 Task: Find connections with filter location Bāh with filter topic #Corporationwith filter profile language Spanish with filter current company Aadhar Housing Finance Ltd. with filter school Presidency University with filter industry Agriculture, Construction, Mining Machinery Manufacturing with filter service category Loans with filter keywords title Customer Support
Action: Mouse moved to (585, 76)
Screenshot: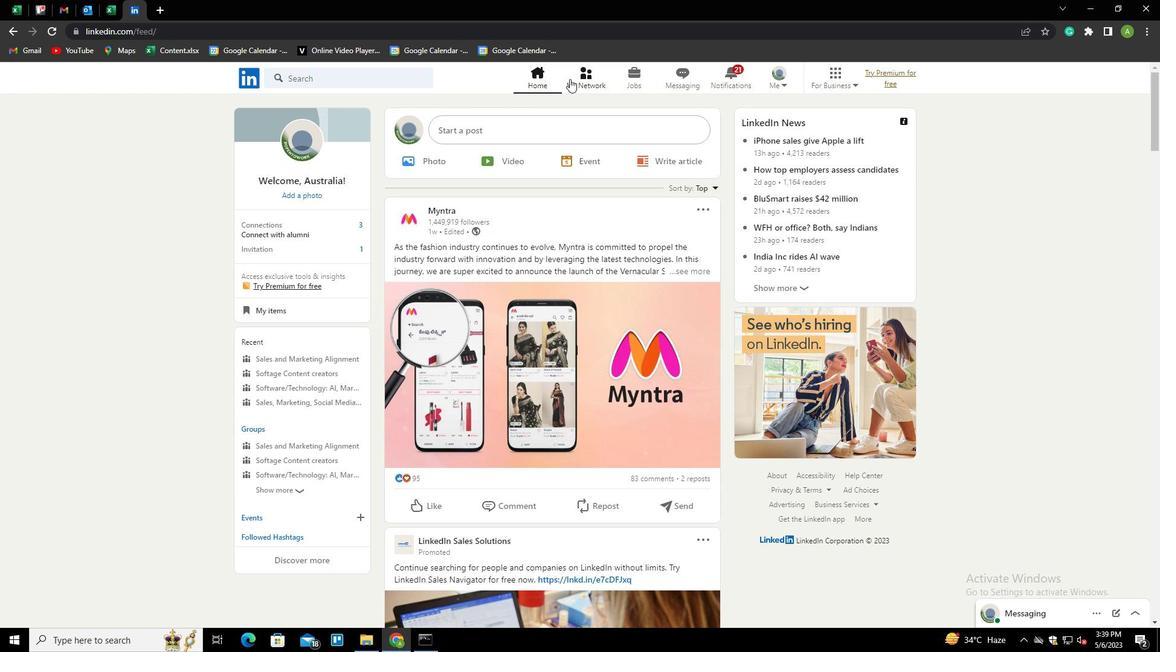 
Action: Mouse pressed left at (585, 76)
Screenshot: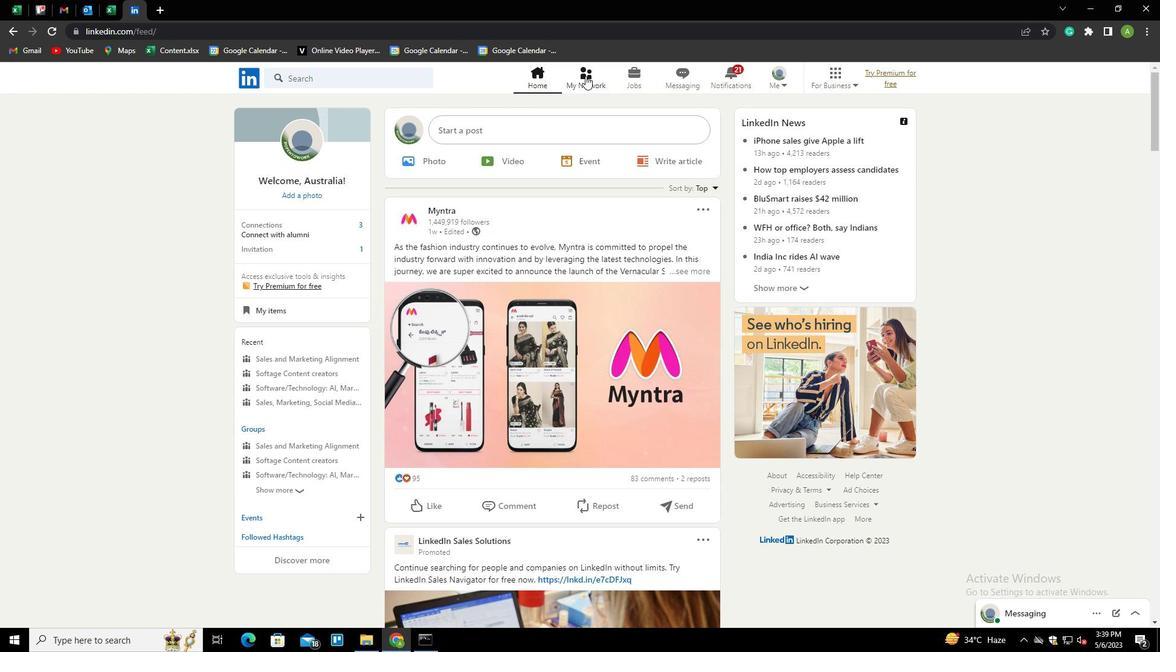
Action: Mouse moved to (299, 140)
Screenshot: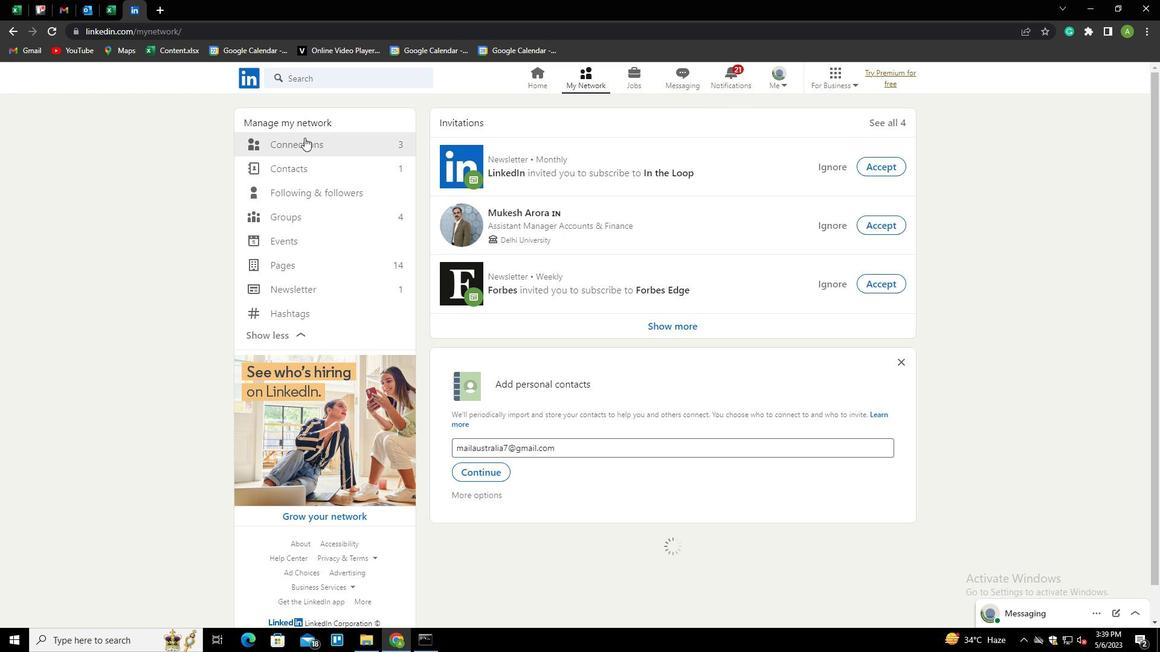
Action: Mouse pressed left at (299, 140)
Screenshot: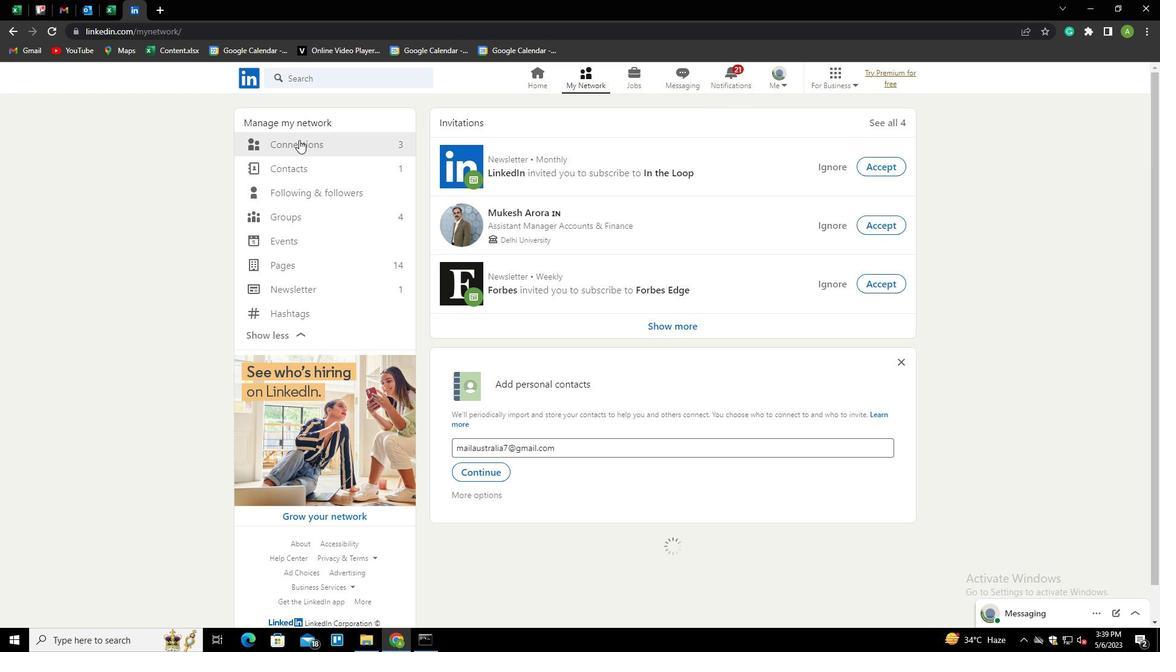 
Action: Mouse moved to (662, 143)
Screenshot: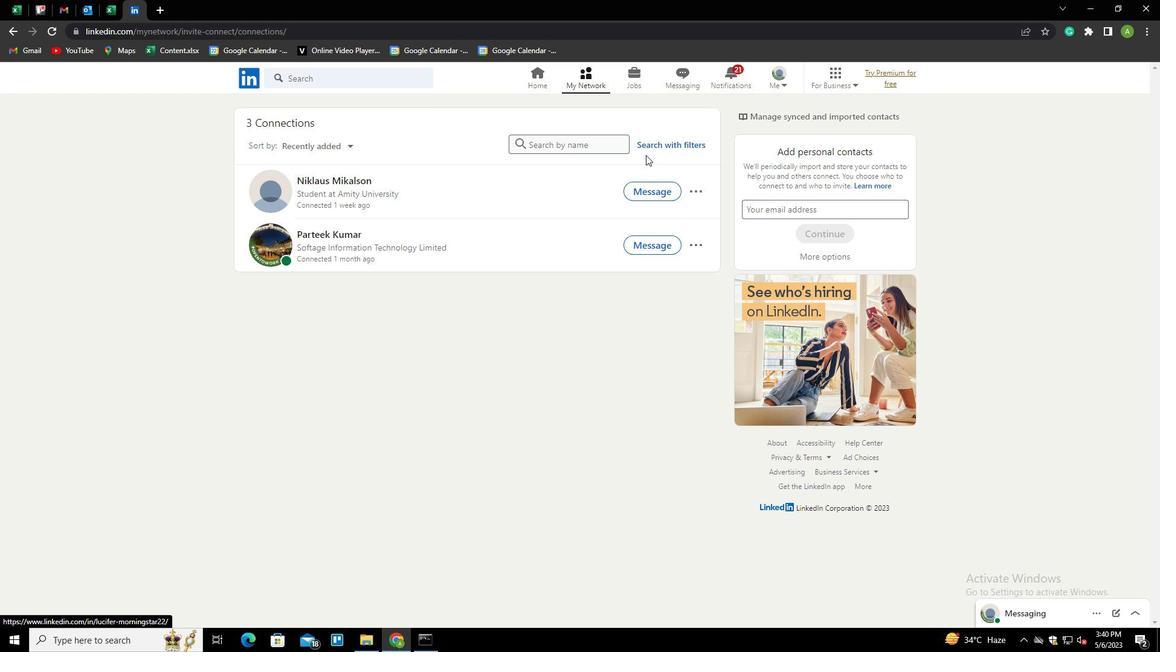 
Action: Mouse pressed left at (662, 143)
Screenshot: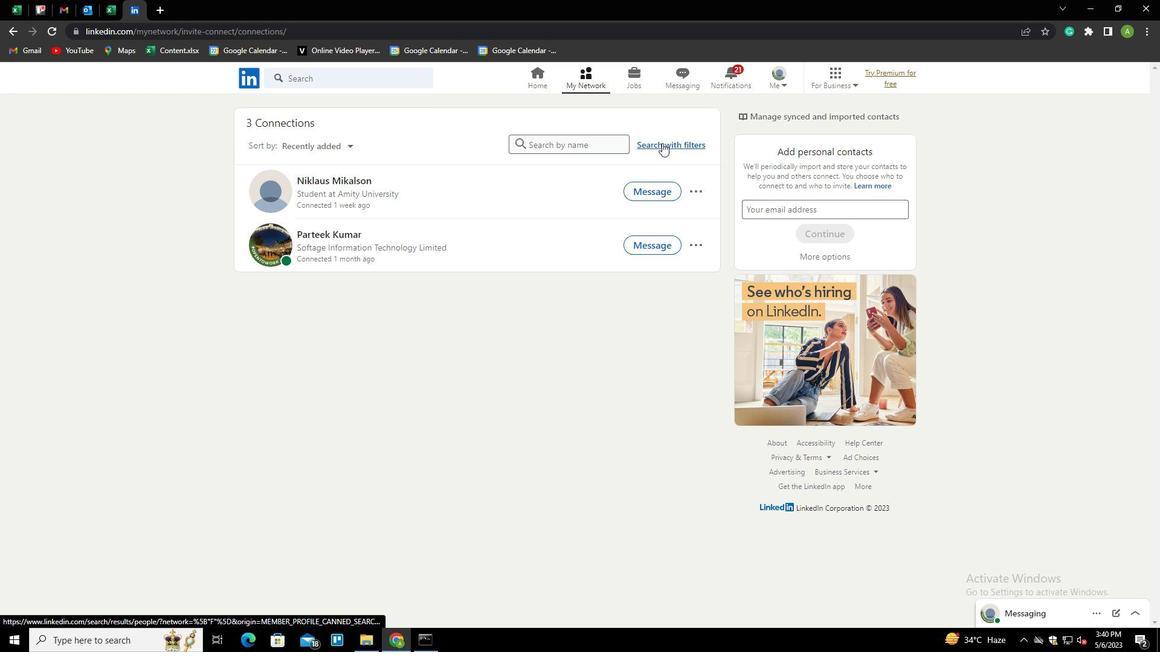 
Action: Mouse moved to (624, 114)
Screenshot: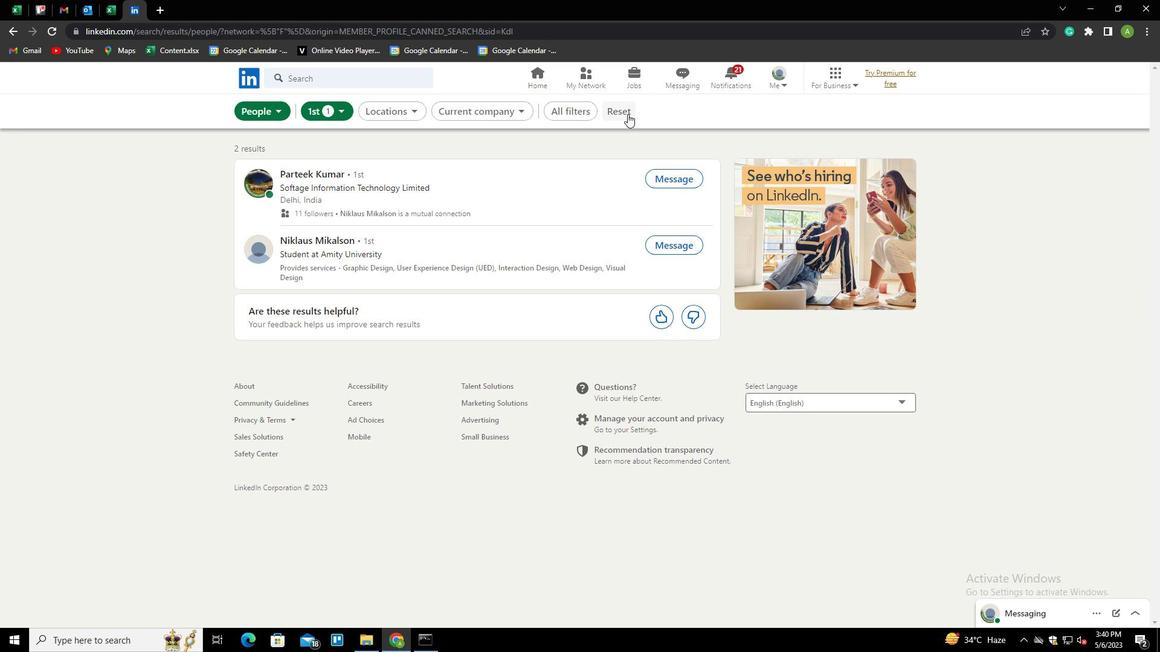
Action: Mouse pressed left at (624, 114)
Screenshot: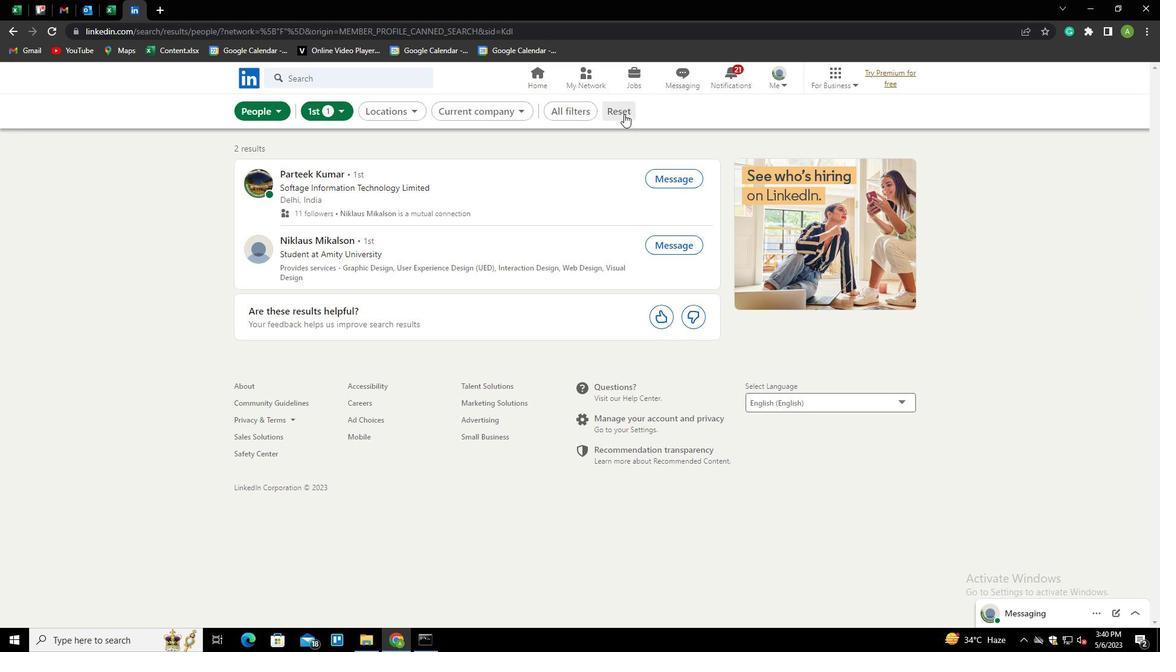 
Action: Mouse moved to (608, 109)
Screenshot: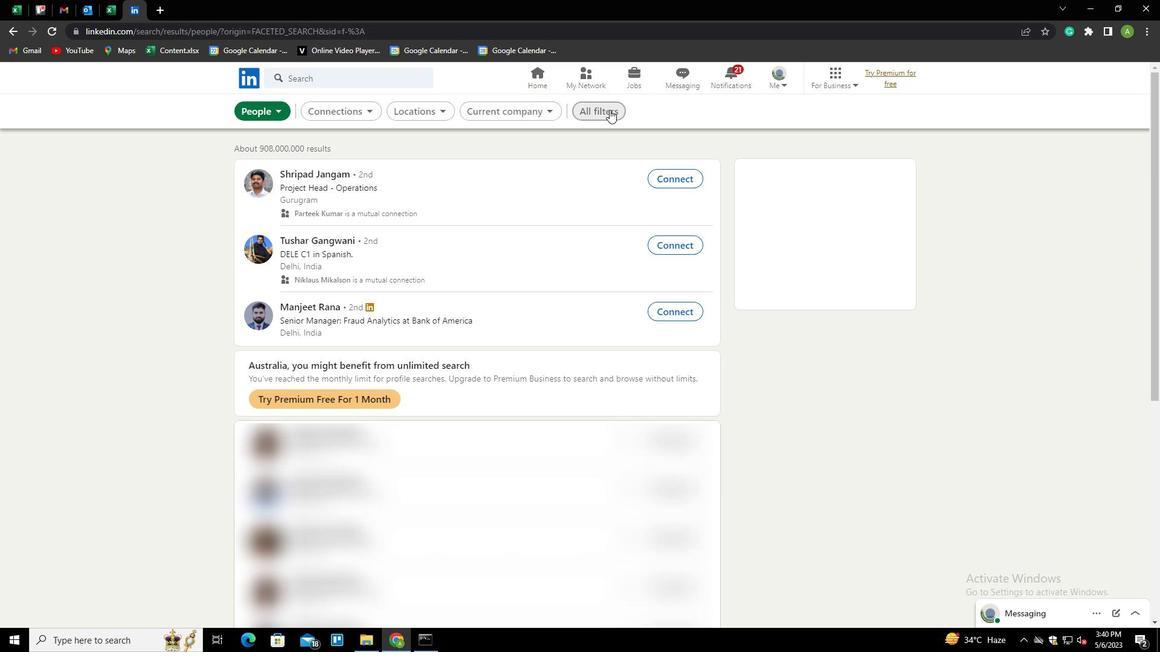 
Action: Mouse pressed left at (608, 109)
Screenshot: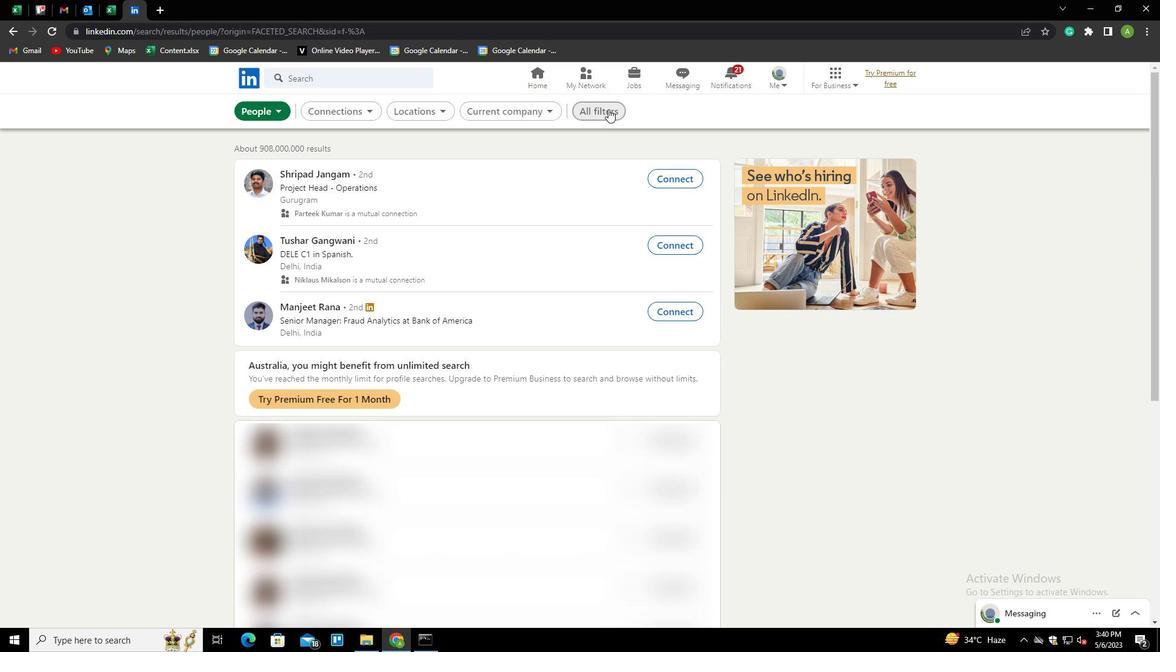 
Action: Mouse moved to (1122, 304)
Screenshot: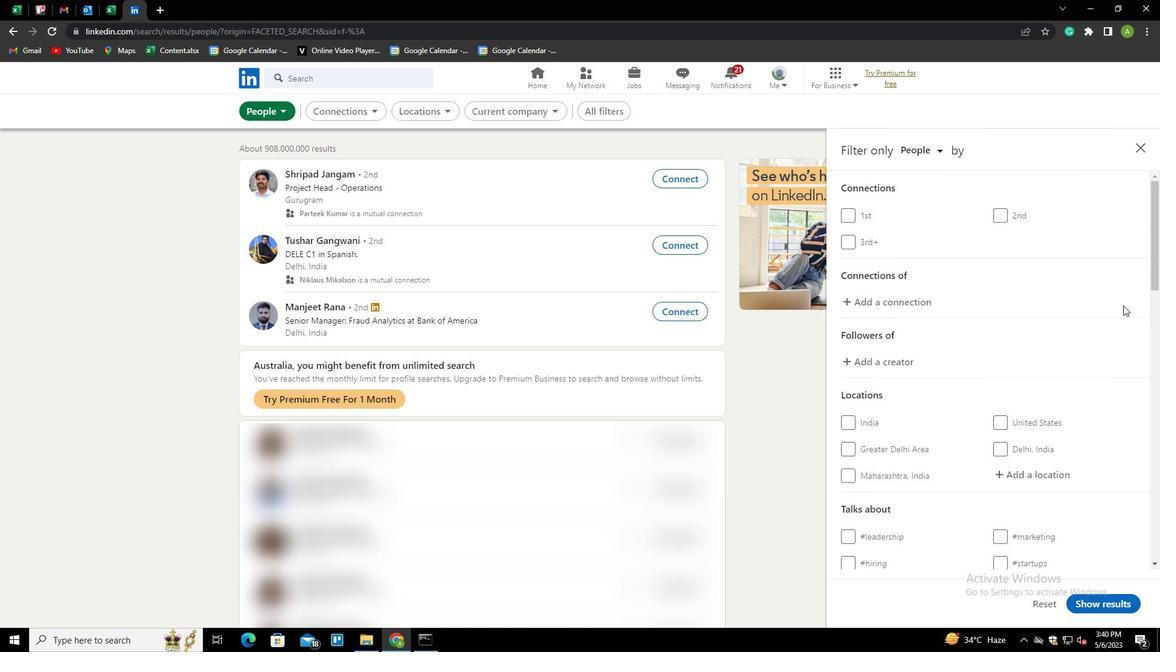 
Action: Mouse scrolled (1122, 304) with delta (0, 0)
Screenshot: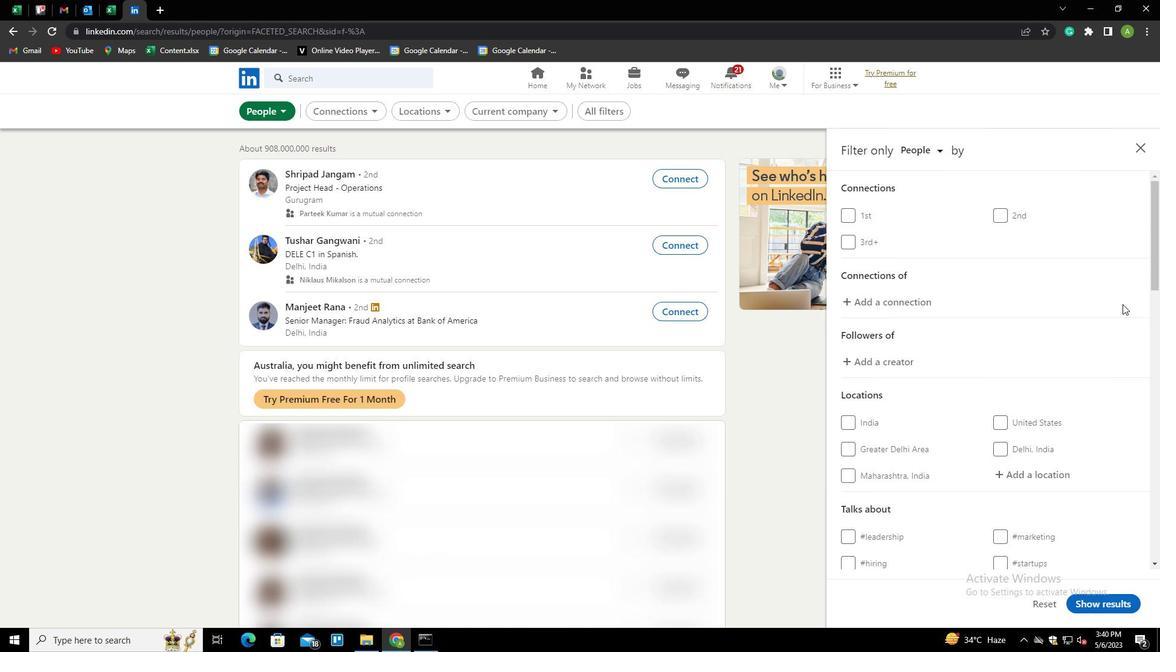 
Action: Mouse scrolled (1122, 304) with delta (0, 0)
Screenshot: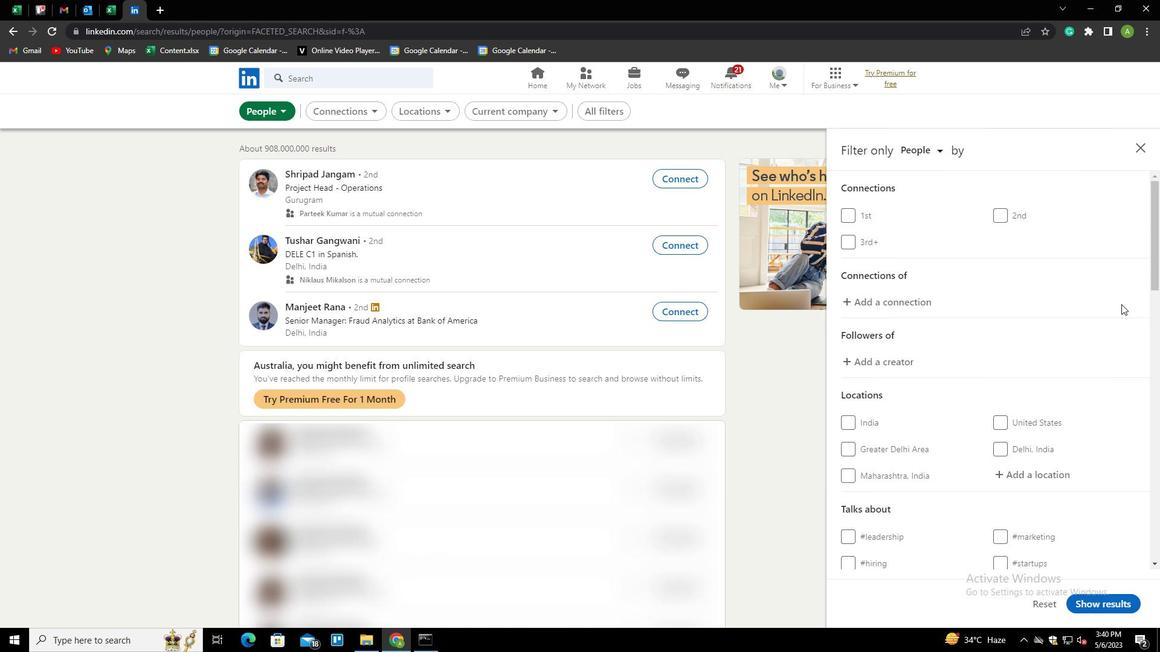 
Action: Mouse moved to (1121, 304)
Screenshot: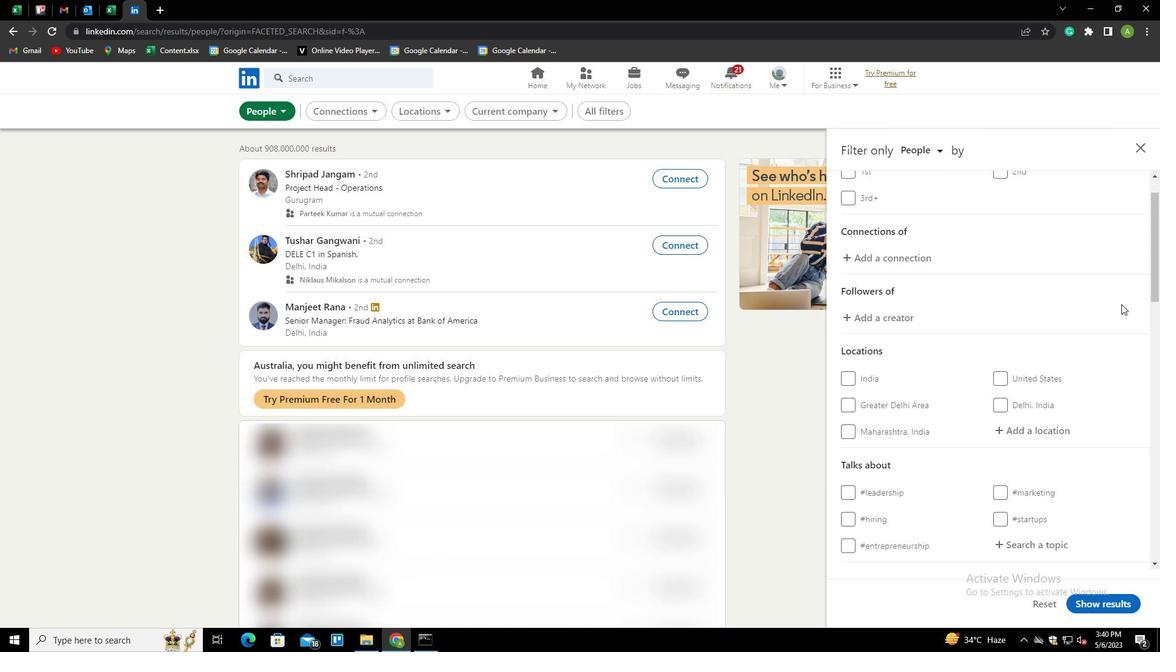 
Action: Mouse scrolled (1121, 304) with delta (0, 0)
Screenshot: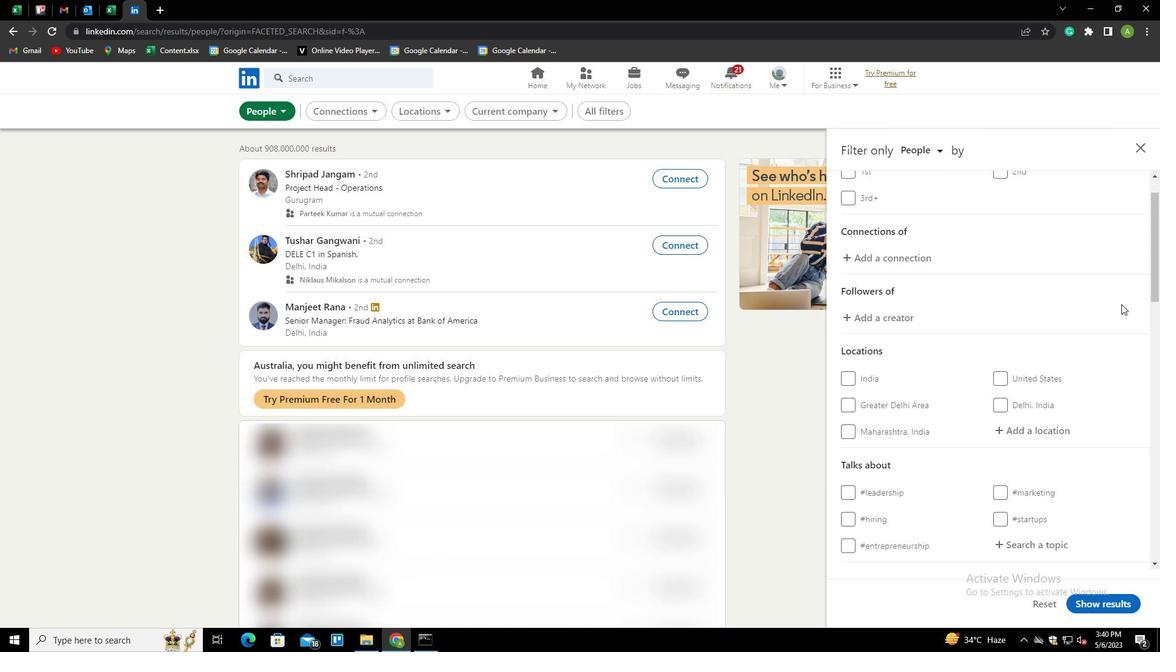 
Action: Mouse moved to (1012, 293)
Screenshot: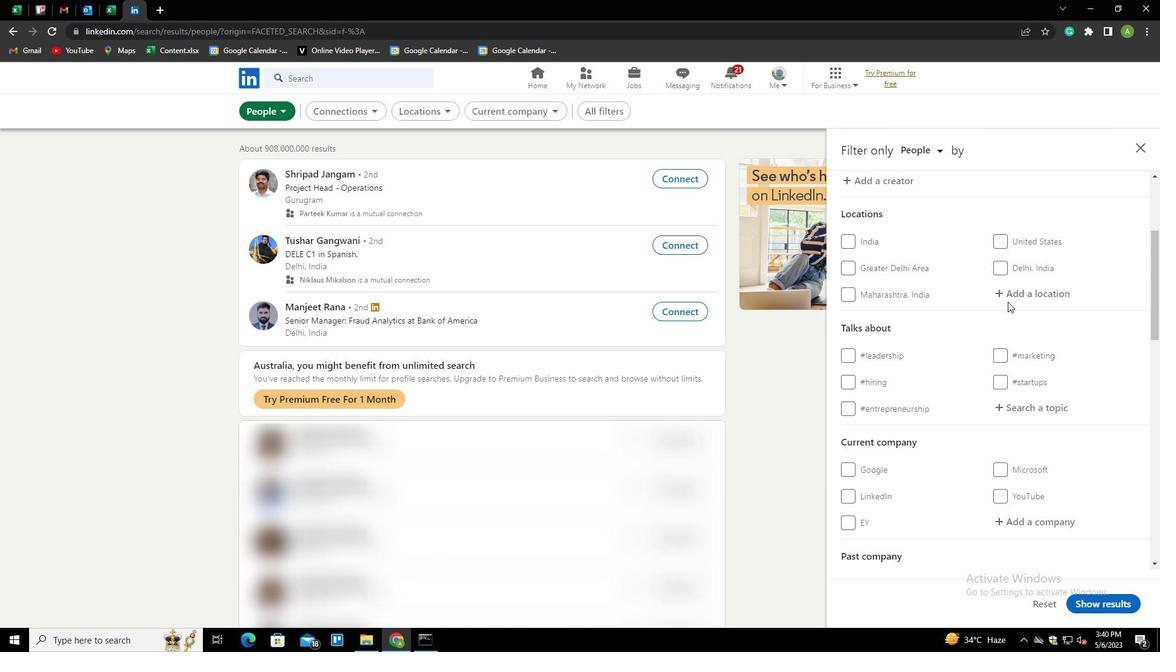 
Action: Mouse pressed left at (1012, 293)
Screenshot: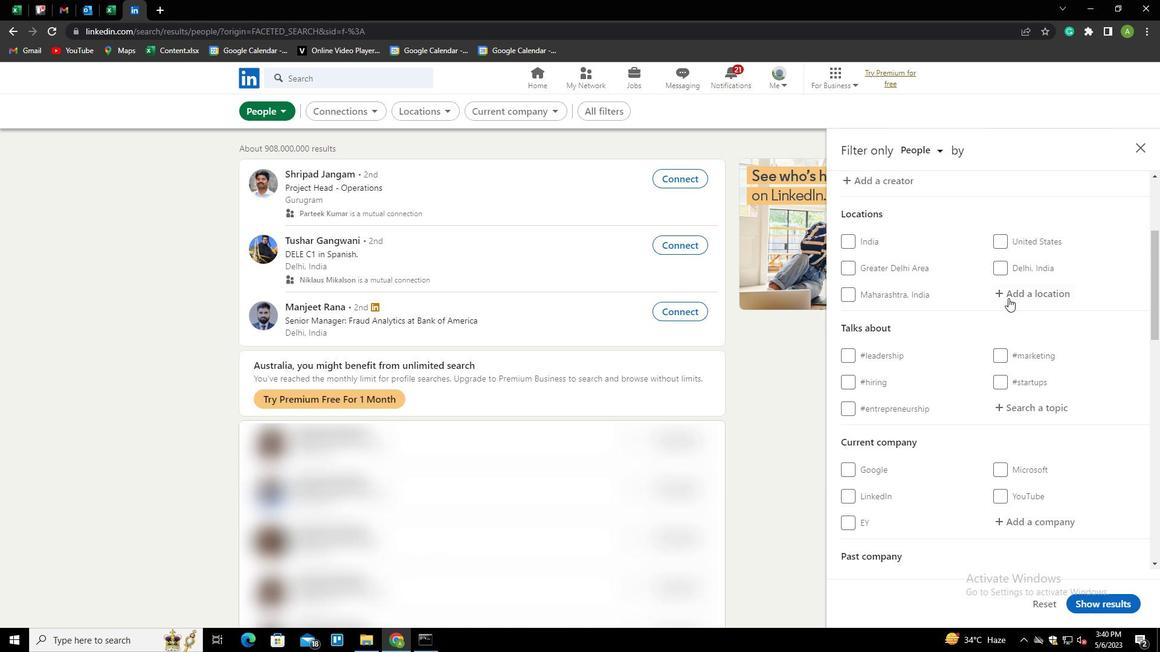 
Action: Key pressed <Key.shift>BAH<Key.down>
Screenshot: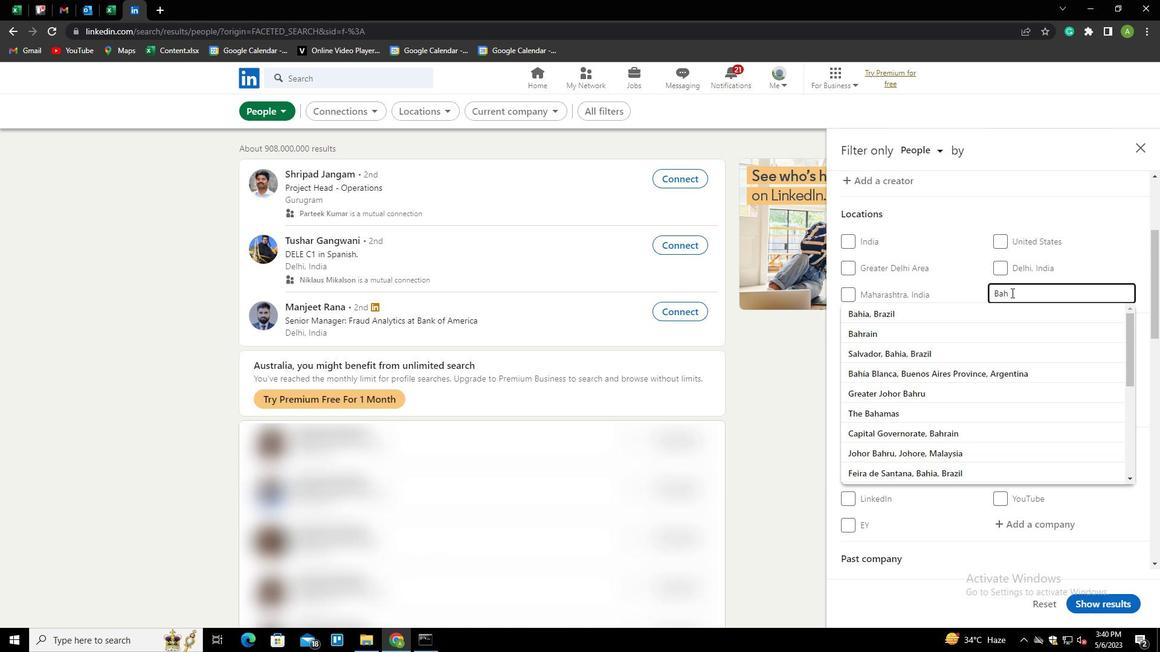 
Action: Mouse moved to (1096, 274)
Screenshot: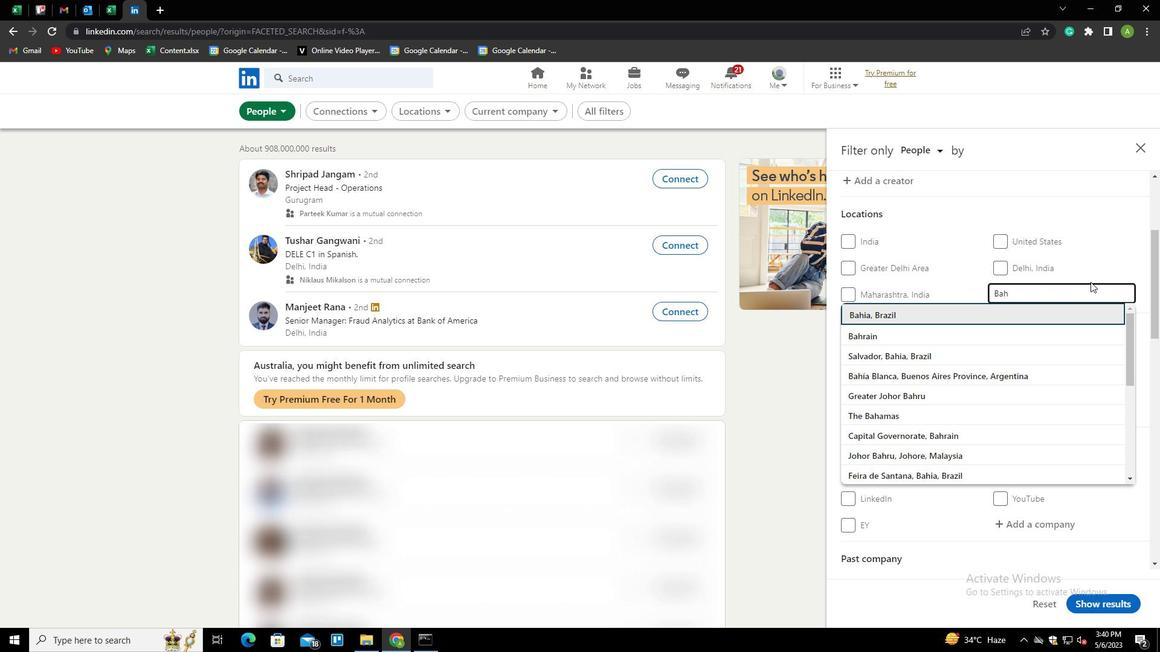
Action: Mouse pressed left at (1096, 274)
Screenshot: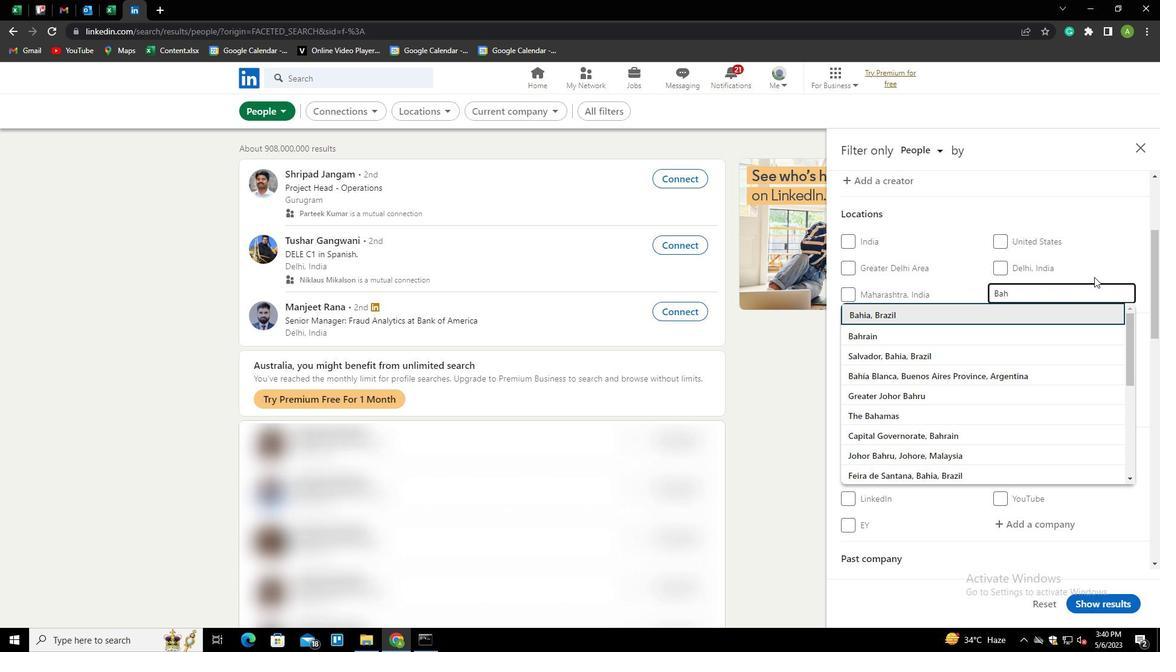 
Action: Mouse moved to (1088, 284)
Screenshot: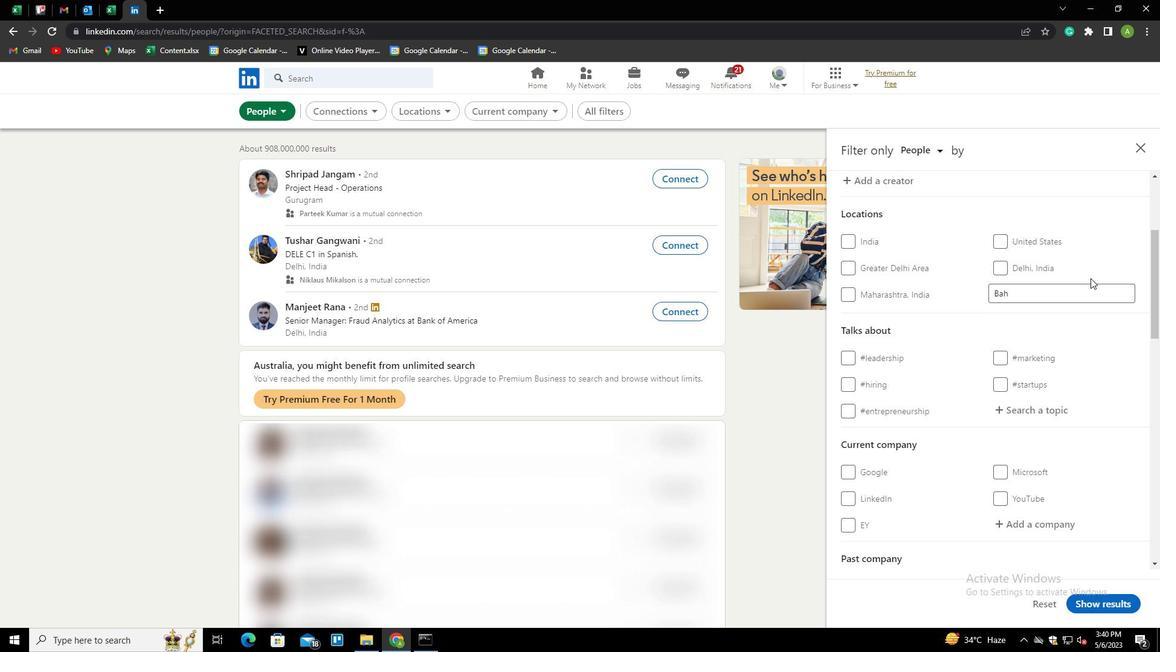 
Action: Mouse scrolled (1088, 283) with delta (0, 0)
Screenshot: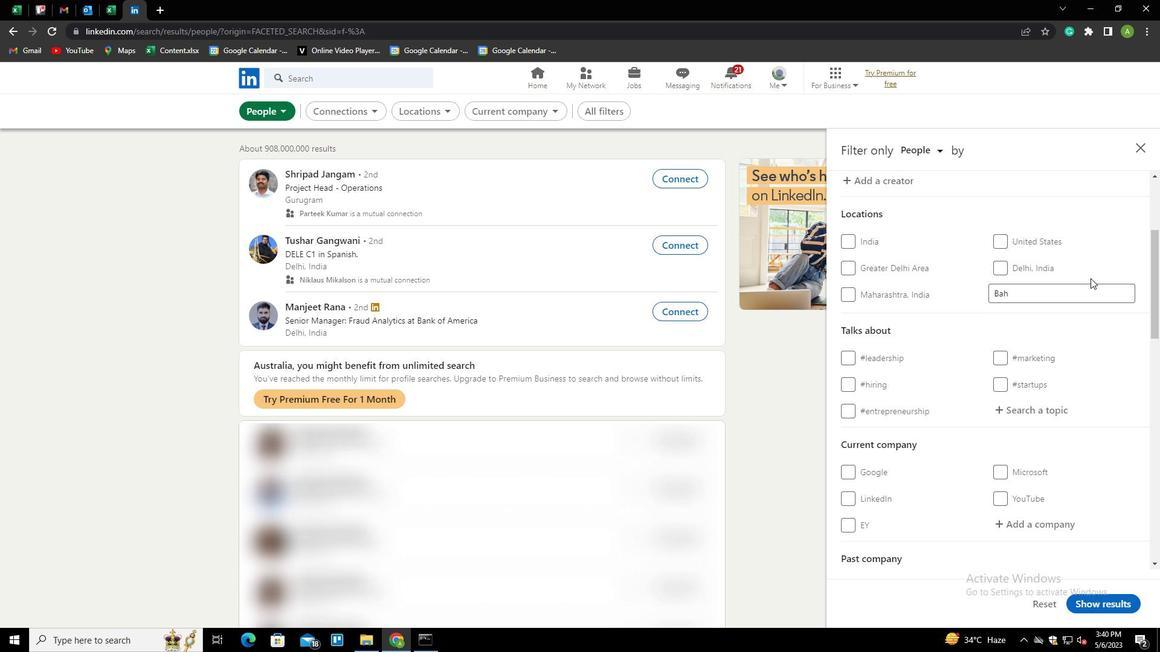 
Action: Mouse moved to (1041, 352)
Screenshot: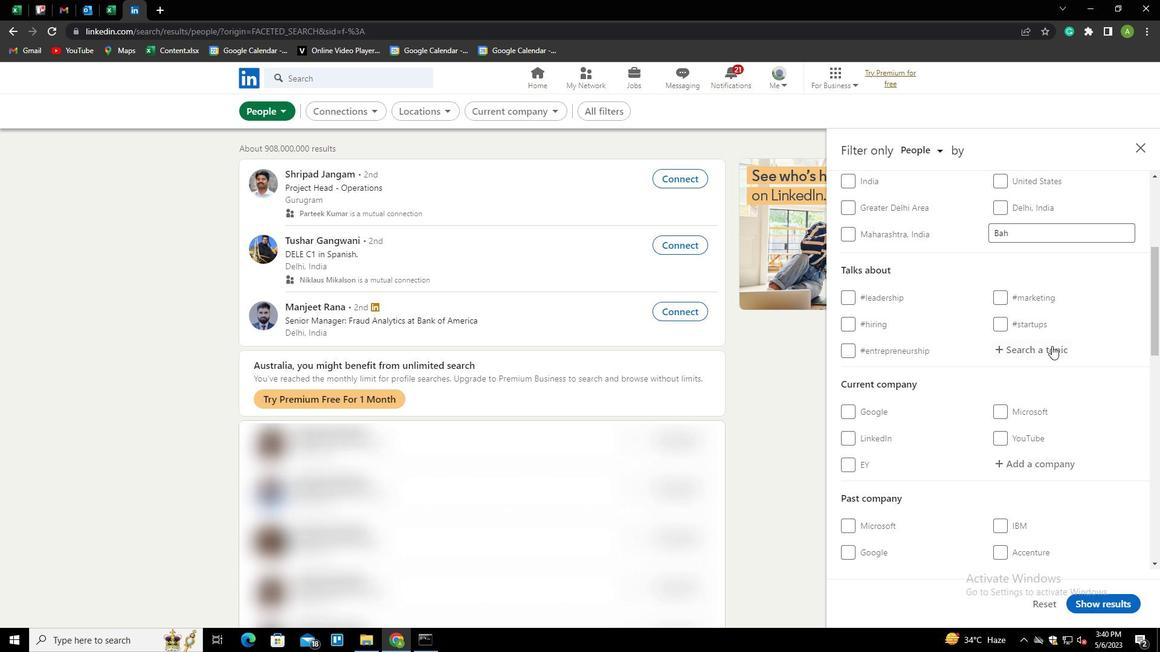 
Action: Mouse pressed left at (1041, 352)
Screenshot: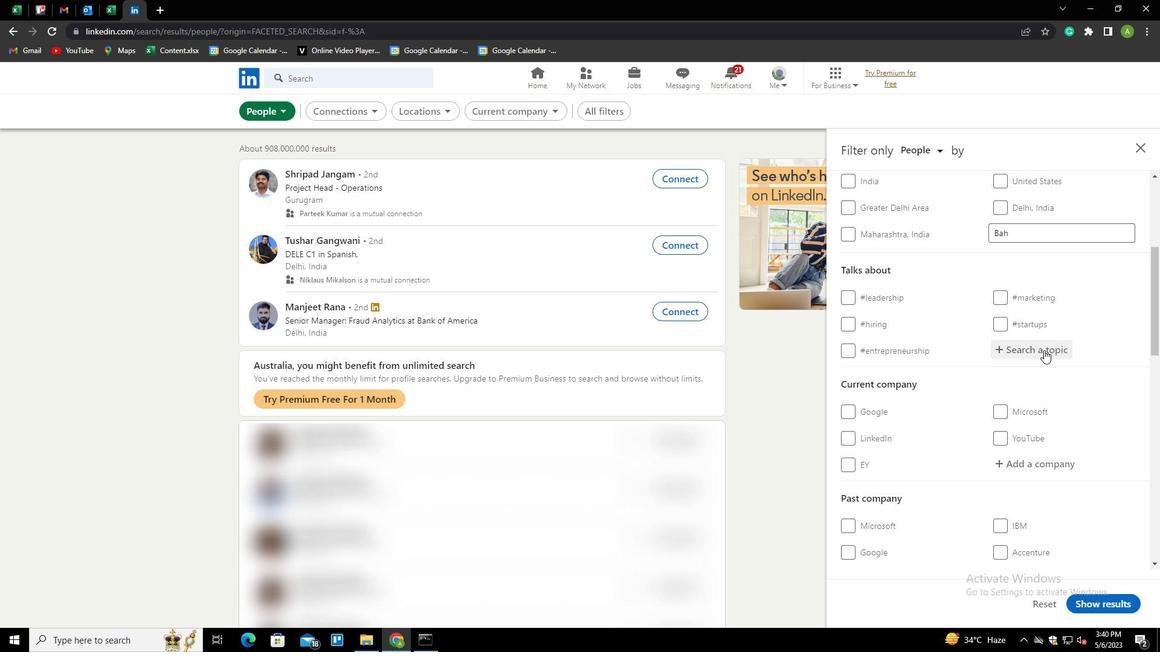 
Action: Mouse moved to (1040, 353)
Screenshot: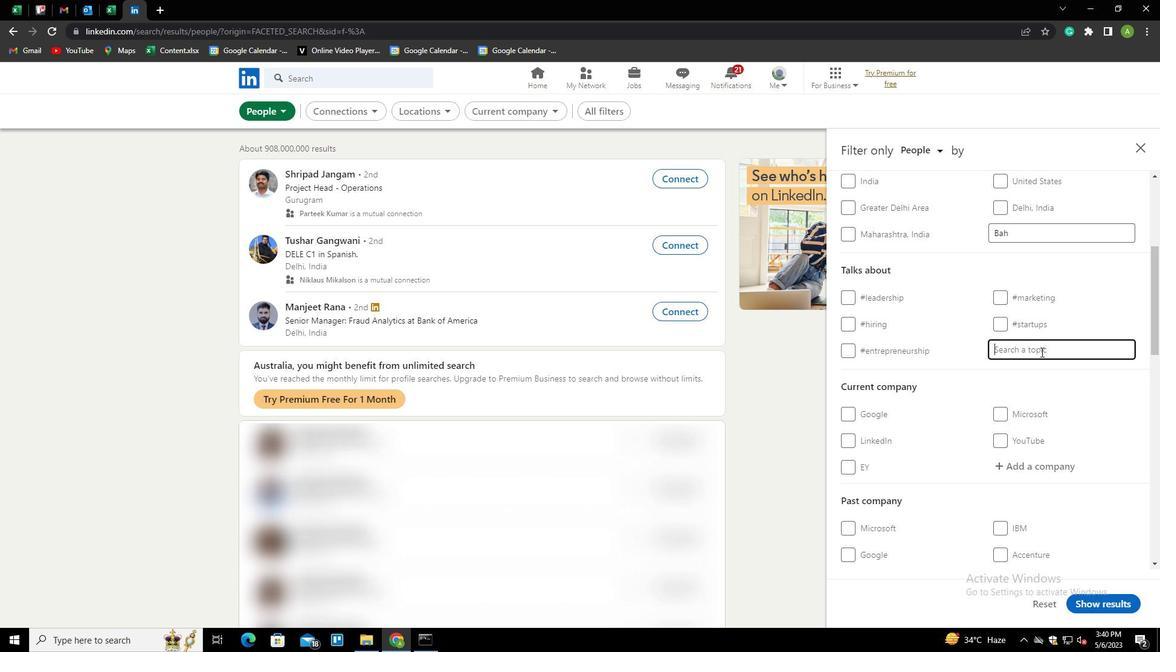 
Action: Key pressed CORPORATION<Key.down><Key.down><Key.enter>
Screenshot: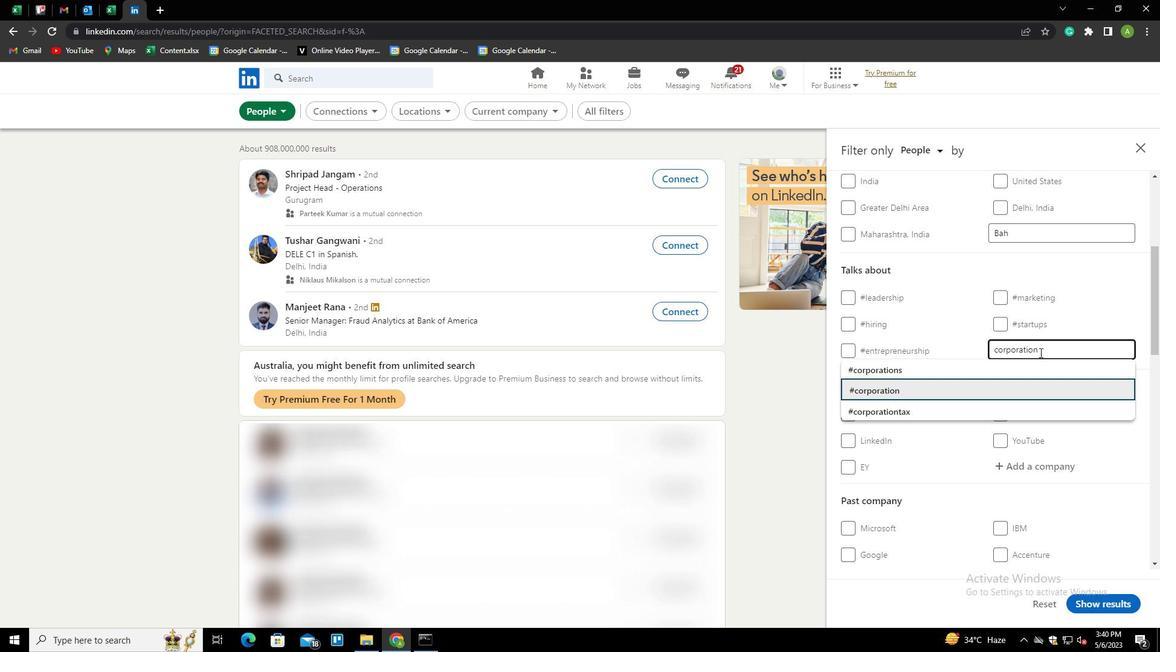 
Action: Mouse scrolled (1040, 352) with delta (0, 0)
Screenshot: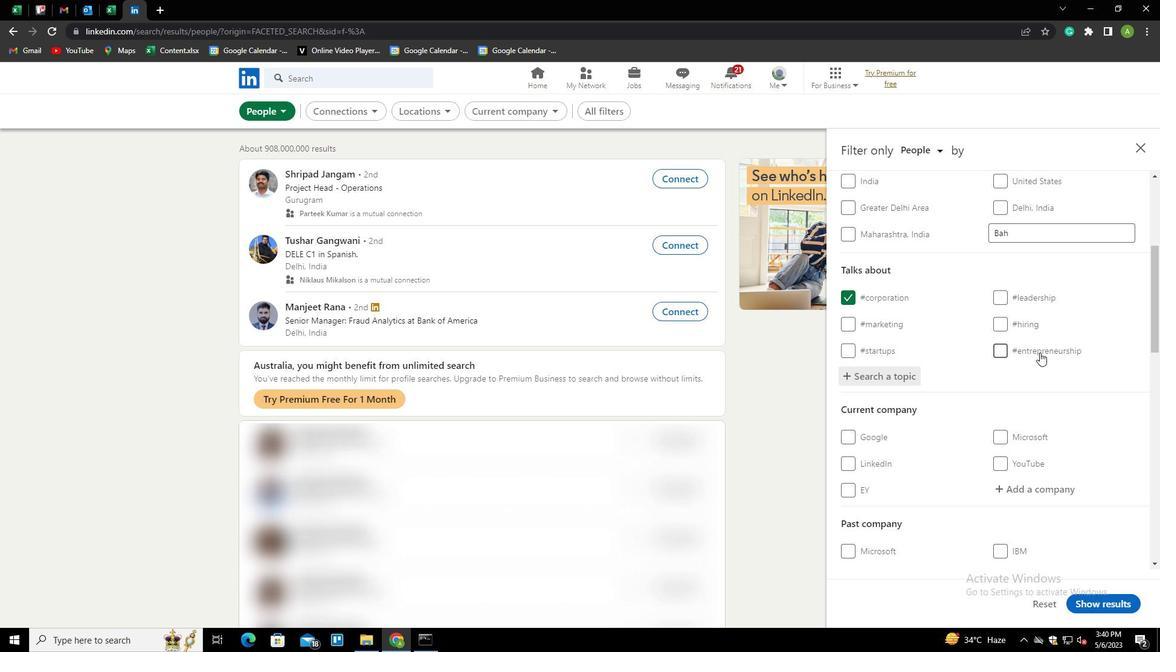 
Action: Mouse scrolled (1040, 352) with delta (0, 0)
Screenshot: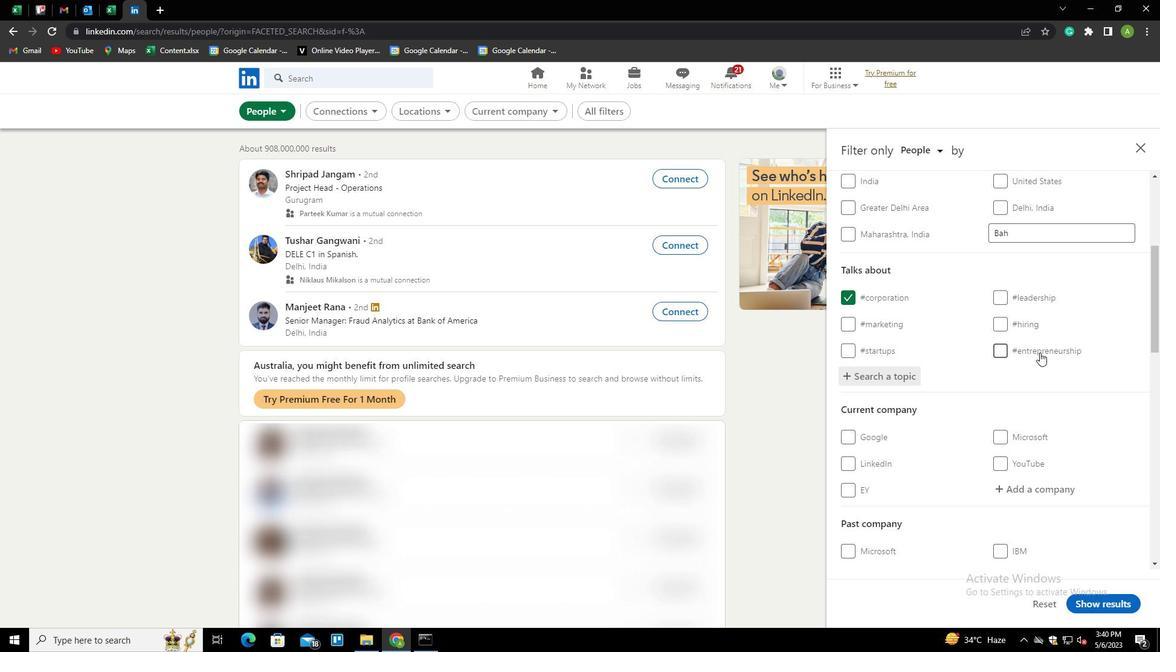 
Action: Mouse scrolled (1040, 352) with delta (0, 0)
Screenshot: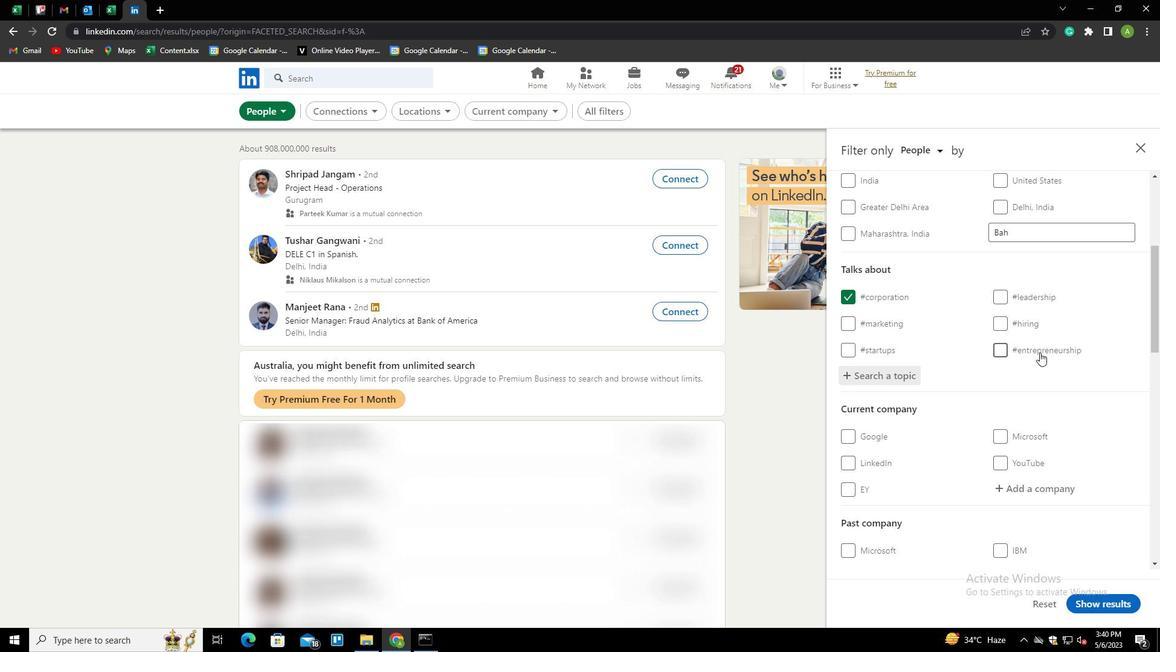 
Action: Mouse scrolled (1040, 352) with delta (0, 0)
Screenshot: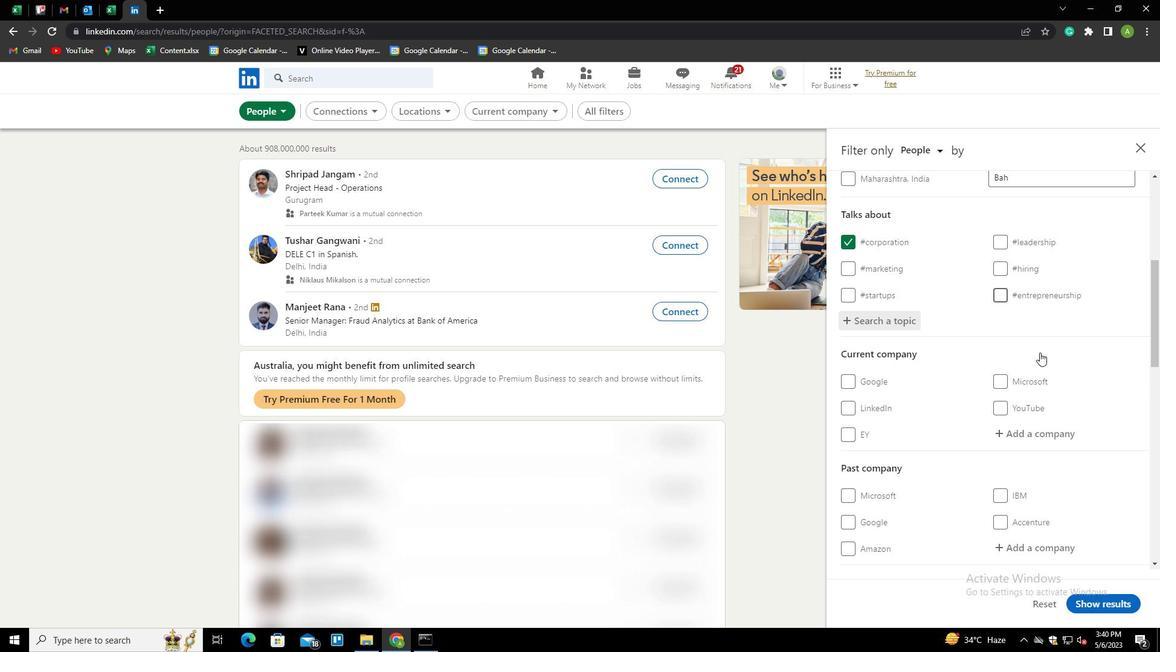 
Action: Mouse moved to (1040, 353)
Screenshot: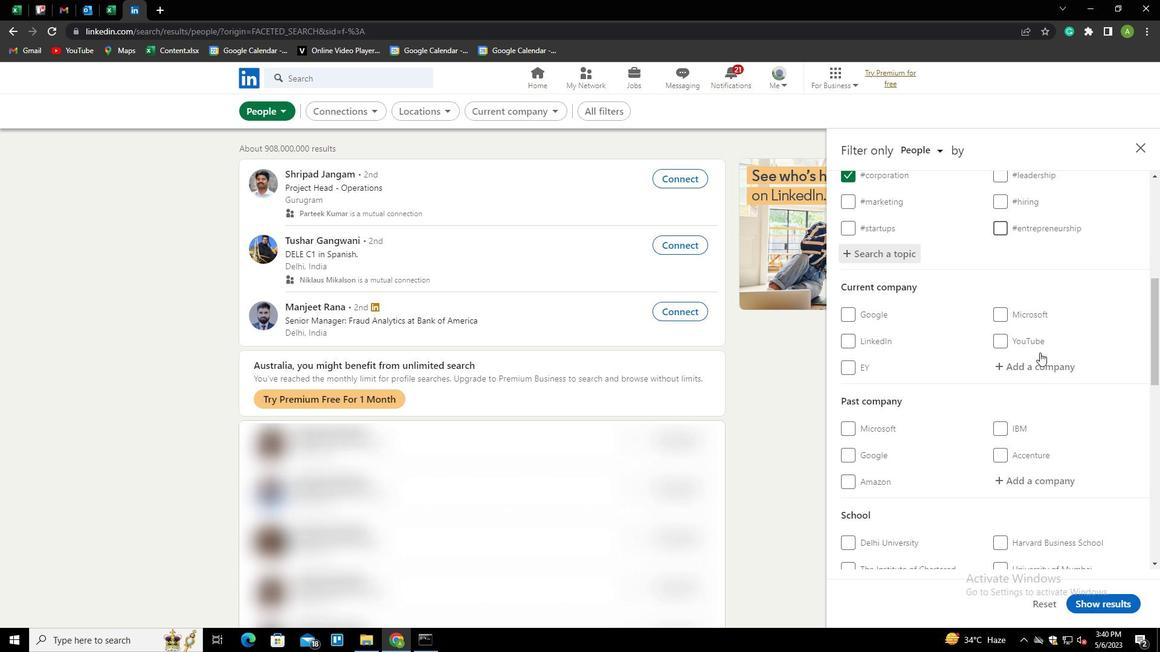
Action: Mouse scrolled (1040, 352) with delta (0, 0)
Screenshot: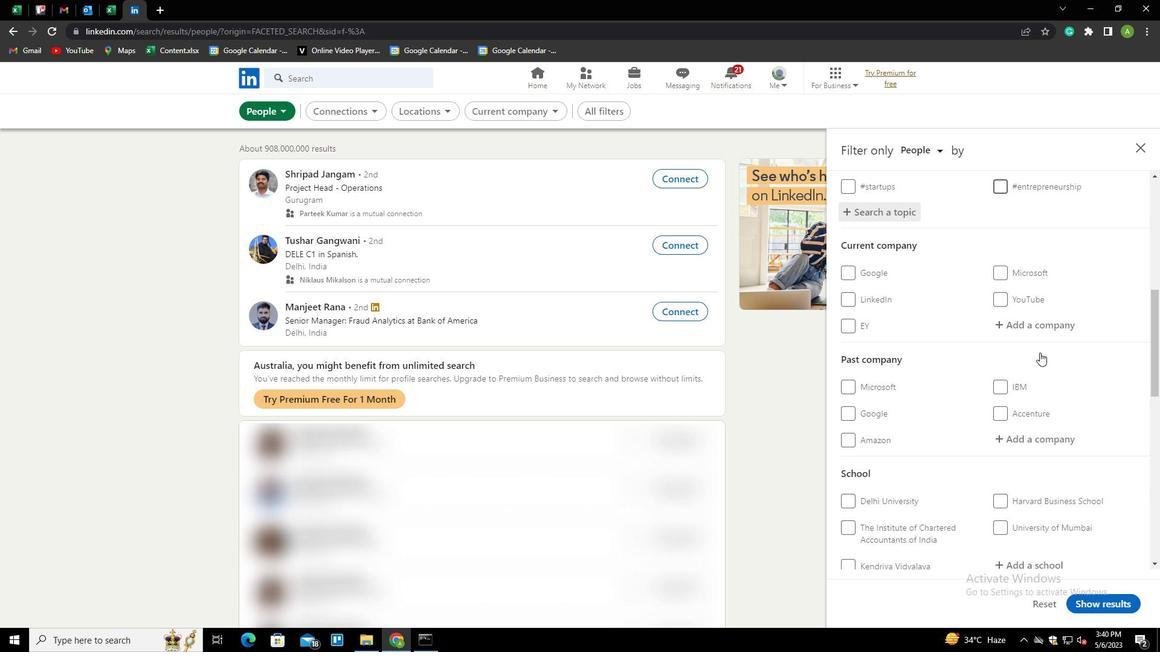 
Action: Mouse scrolled (1040, 352) with delta (0, 0)
Screenshot: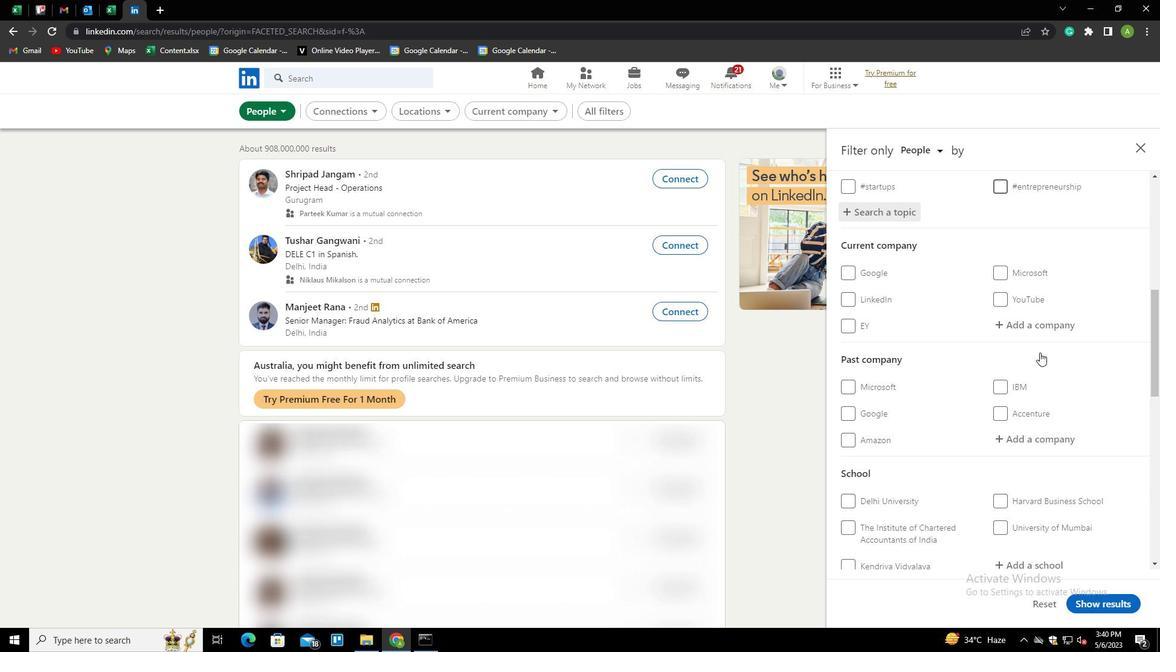
Action: Mouse scrolled (1040, 352) with delta (0, 0)
Screenshot: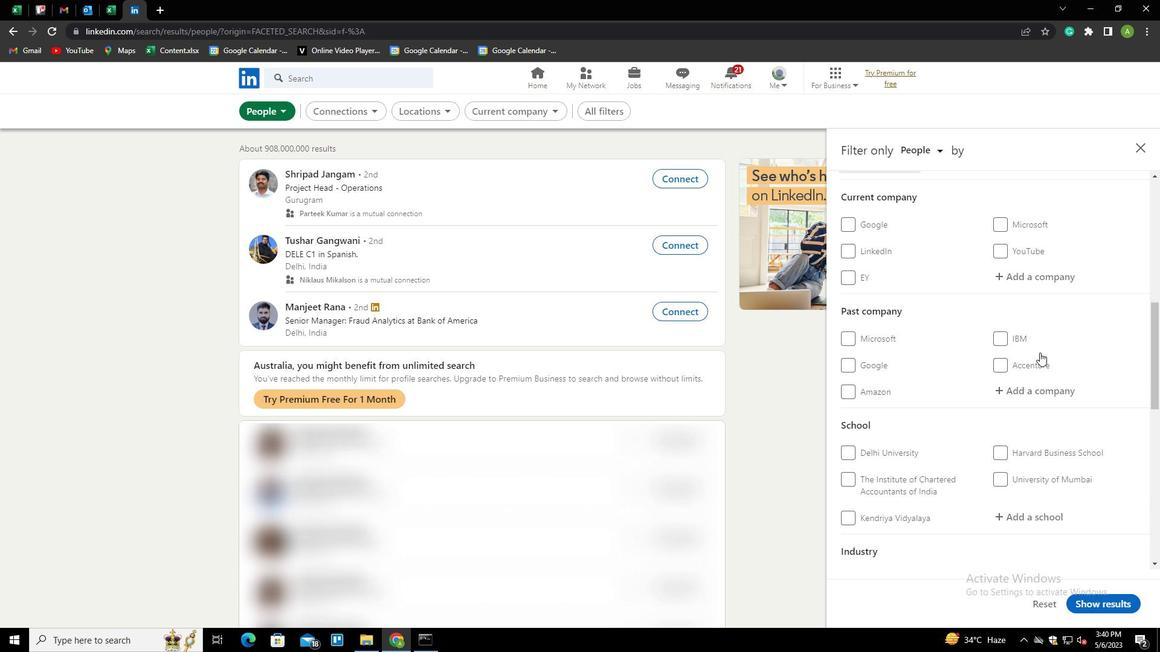 
Action: Mouse scrolled (1040, 352) with delta (0, 0)
Screenshot: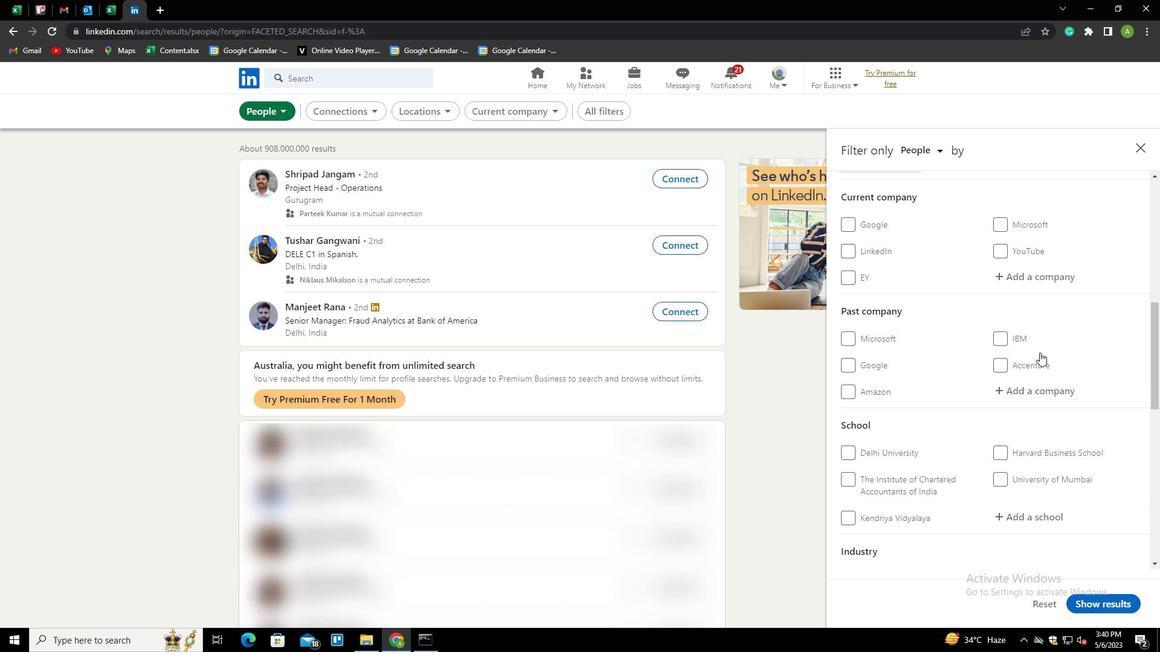 
Action: Mouse scrolled (1040, 352) with delta (0, 0)
Screenshot: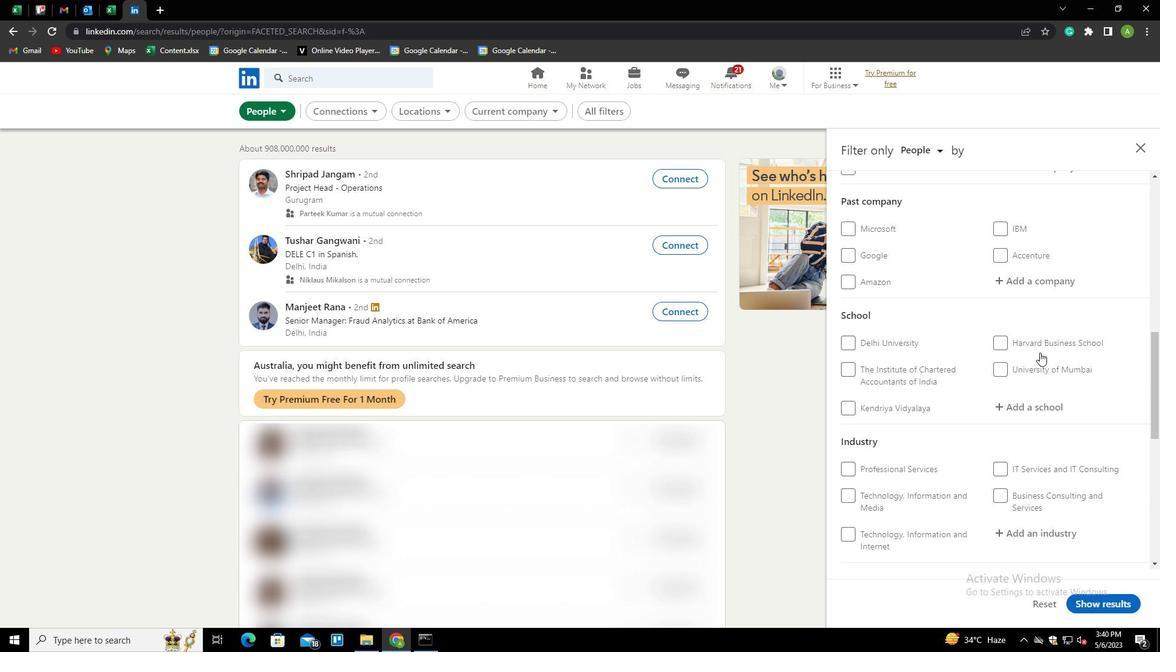 
Action: Mouse moved to (880, 416)
Screenshot: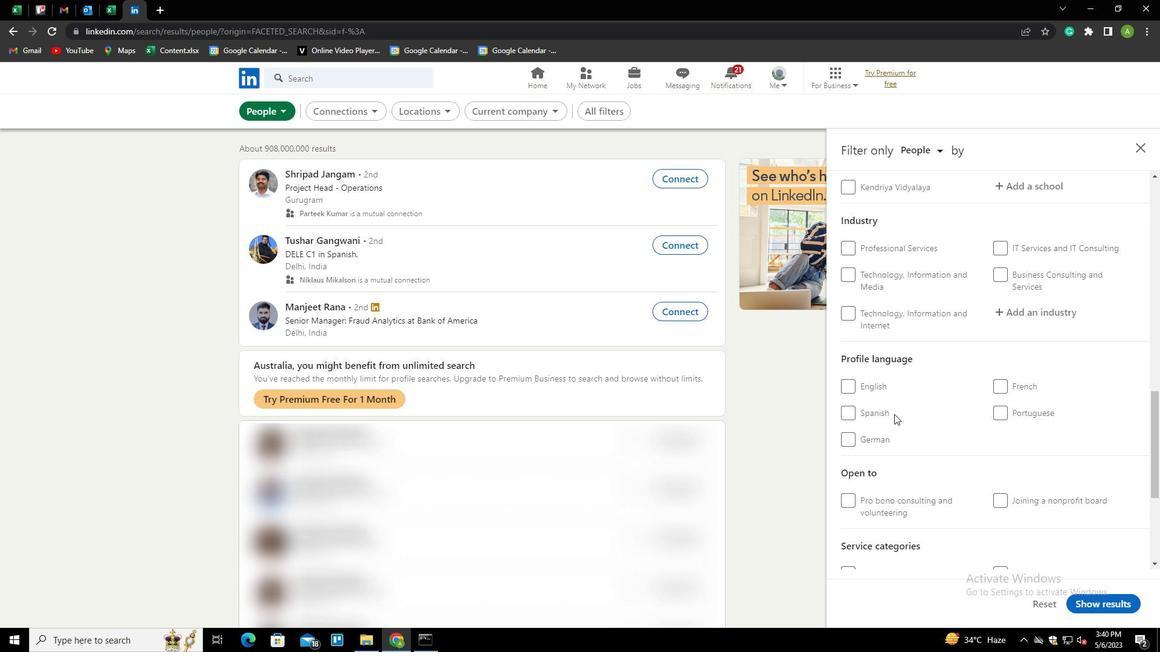 
Action: Mouse pressed left at (880, 416)
Screenshot: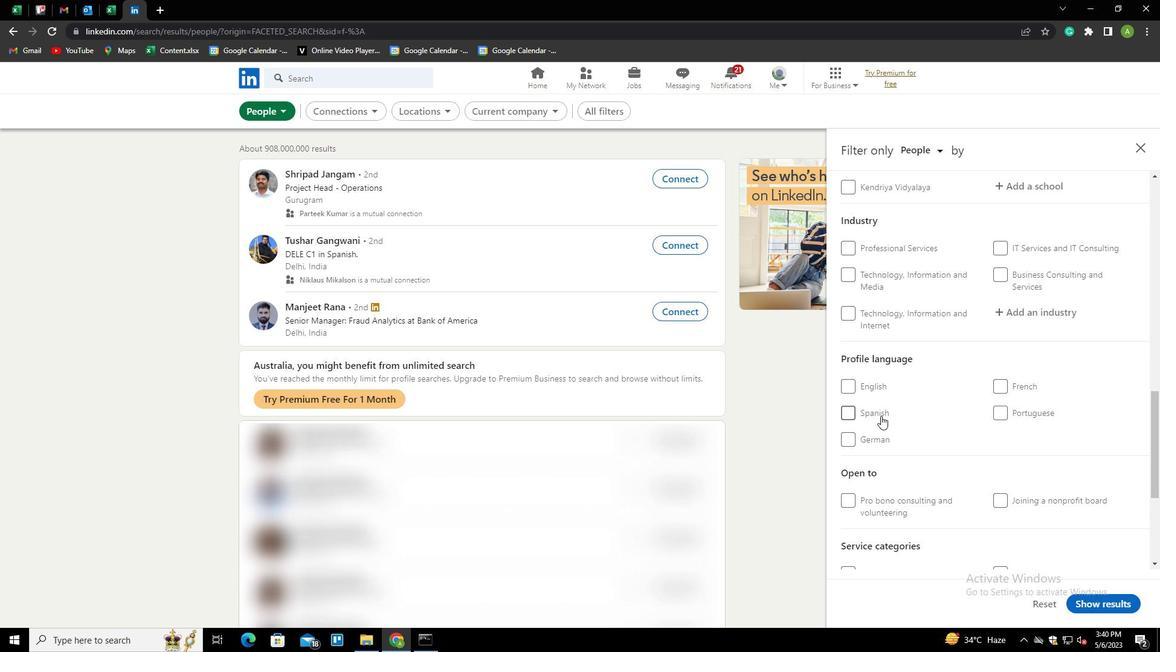
Action: Mouse moved to (1010, 393)
Screenshot: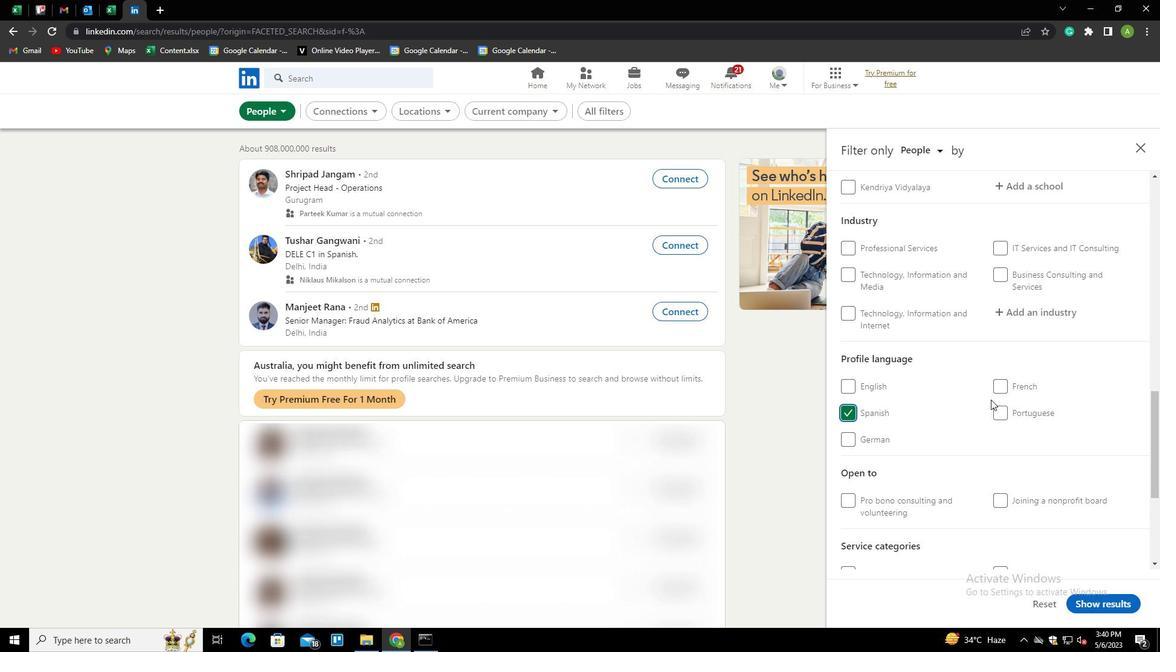 
Action: Mouse scrolled (1010, 394) with delta (0, 0)
Screenshot: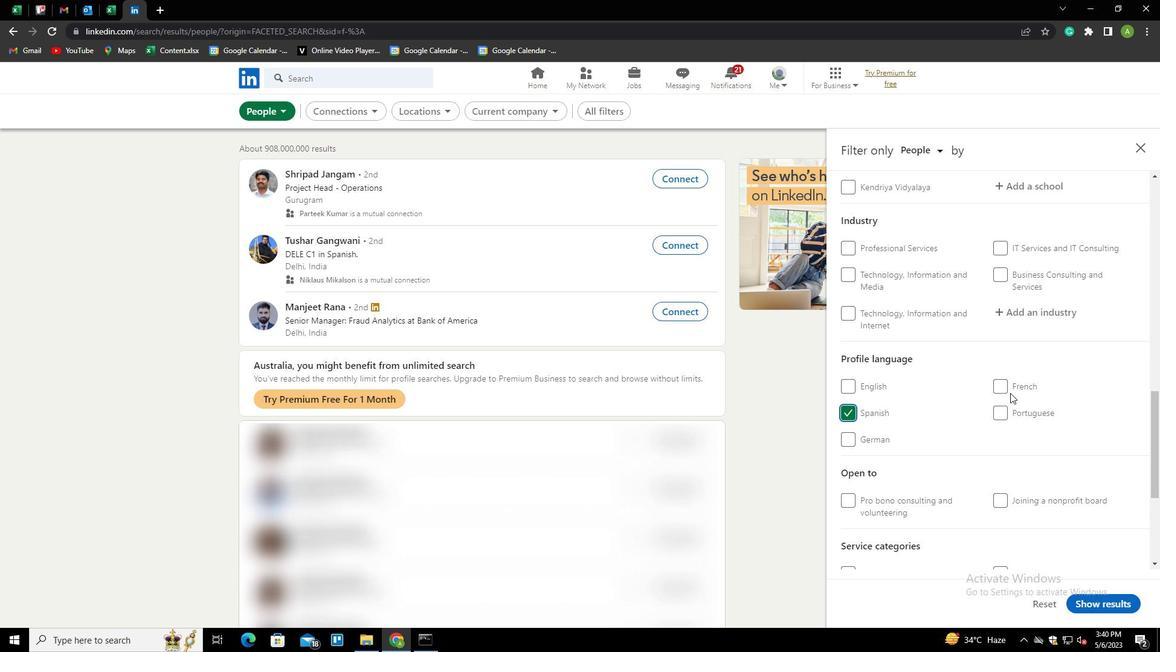 
Action: Mouse scrolled (1010, 394) with delta (0, 0)
Screenshot: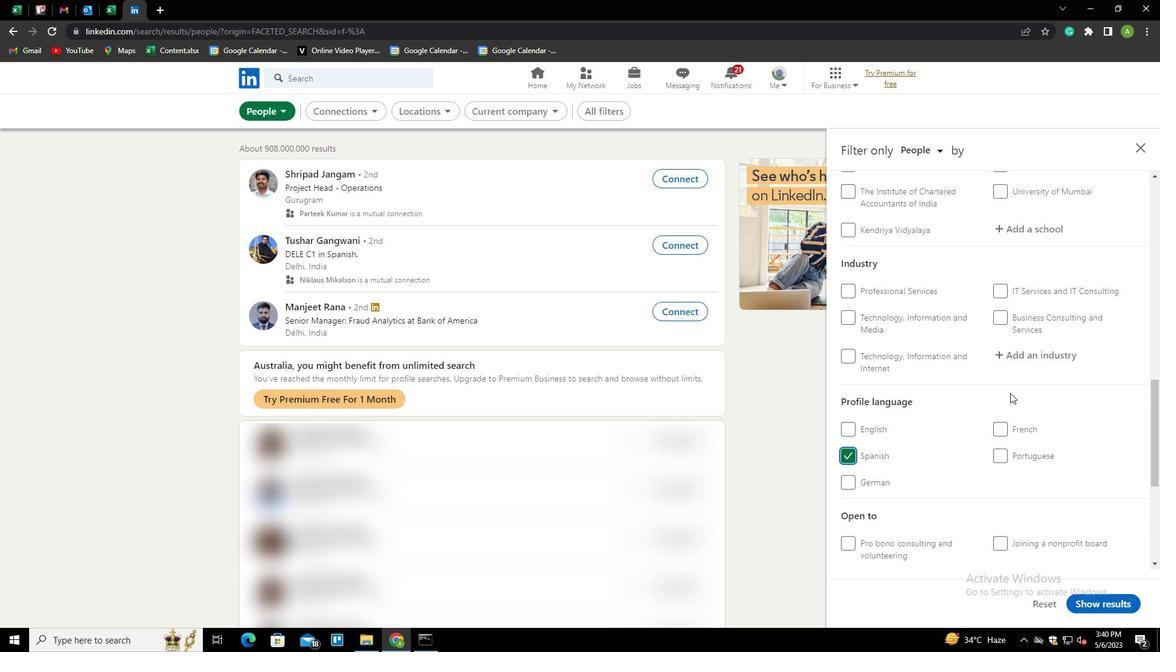 
Action: Mouse scrolled (1010, 394) with delta (0, 0)
Screenshot: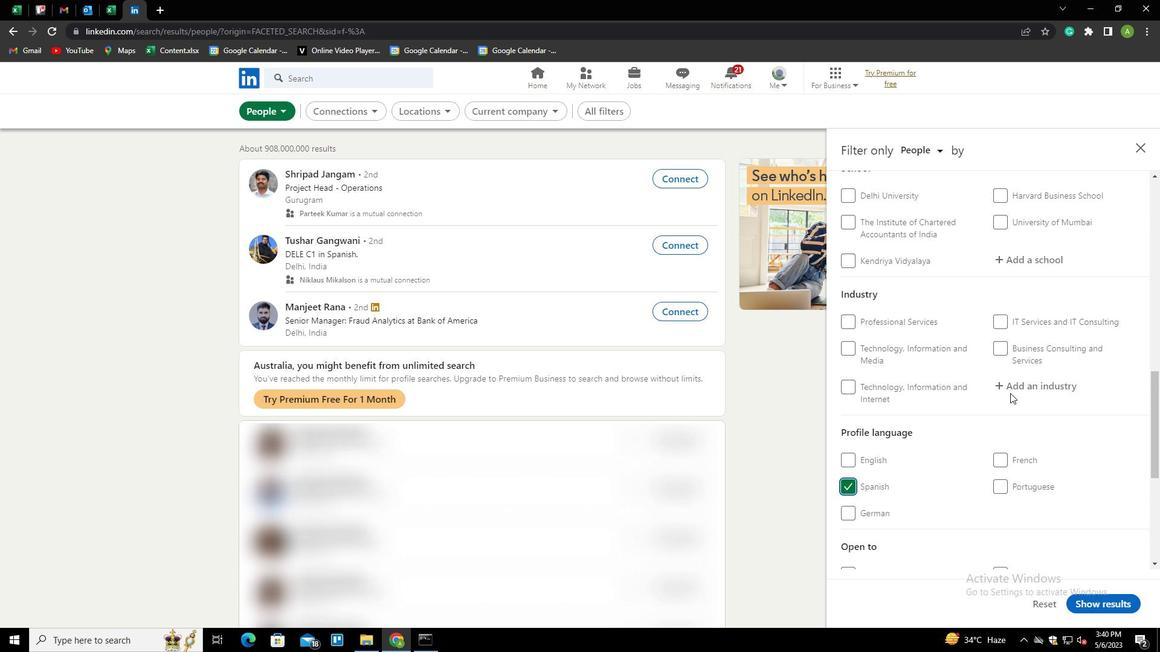 
Action: Mouse scrolled (1010, 394) with delta (0, 0)
Screenshot: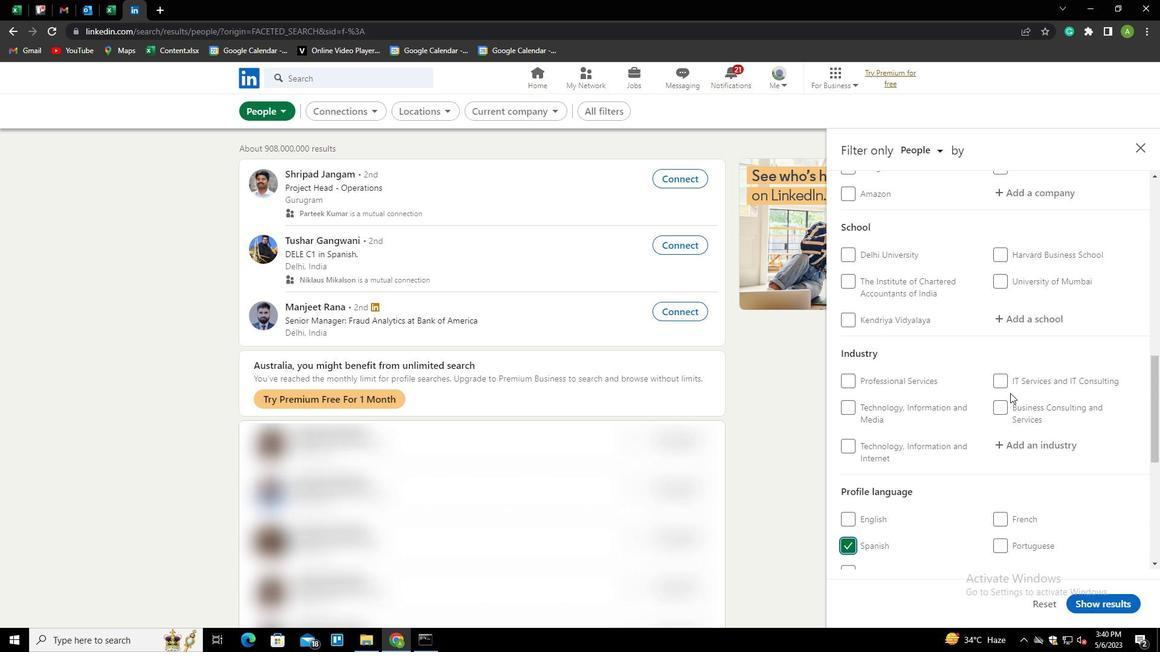 
Action: Mouse scrolled (1010, 394) with delta (0, 0)
Screenshot: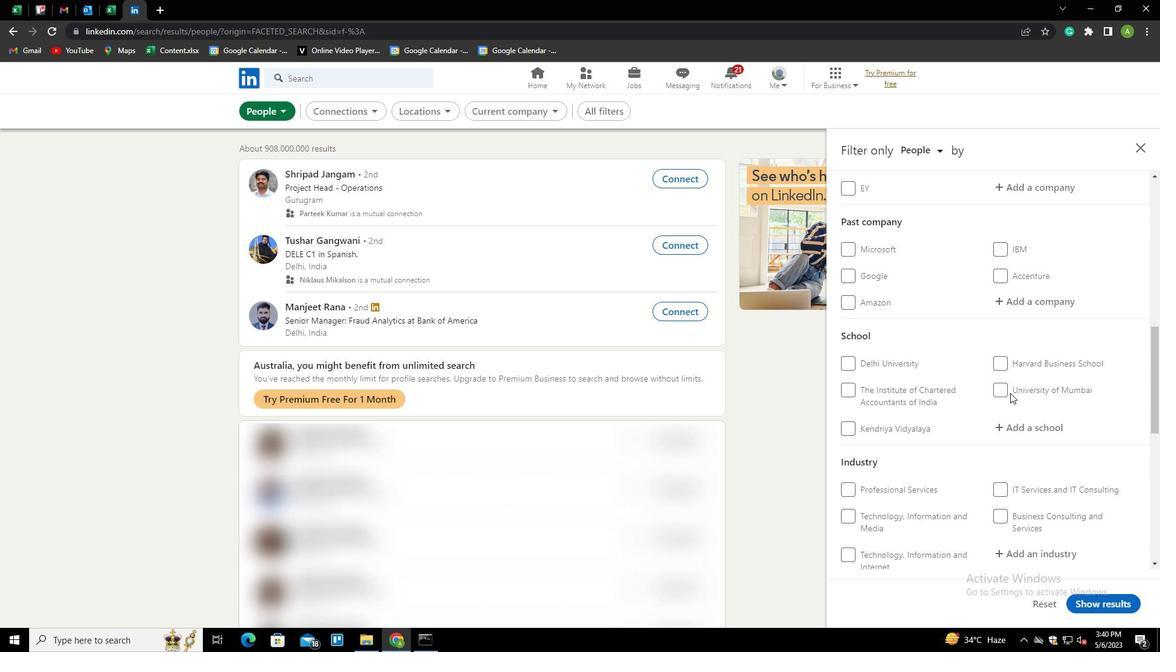 
Action: Mouse scrolled (1010, 394) with delta (0, 0)
Screenshot: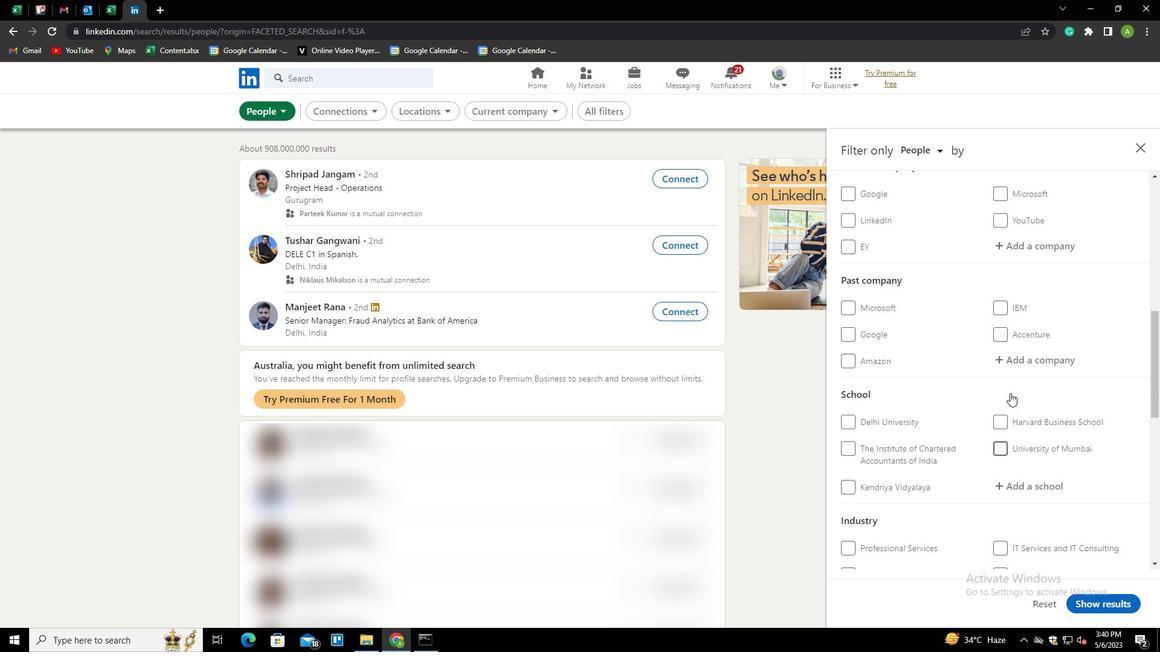 
Action: Mouse scrolled (1010, 394) with delta (0, 0)
Screenshot: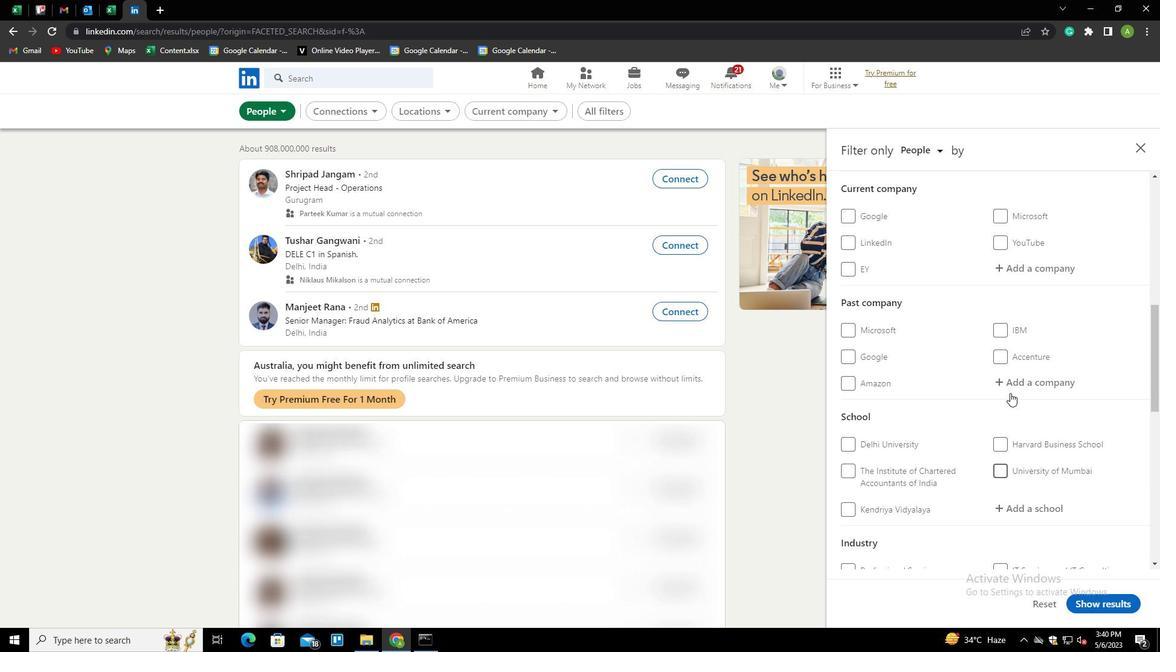 
Action: Mouse moved to (1025, 370)
Screenshot: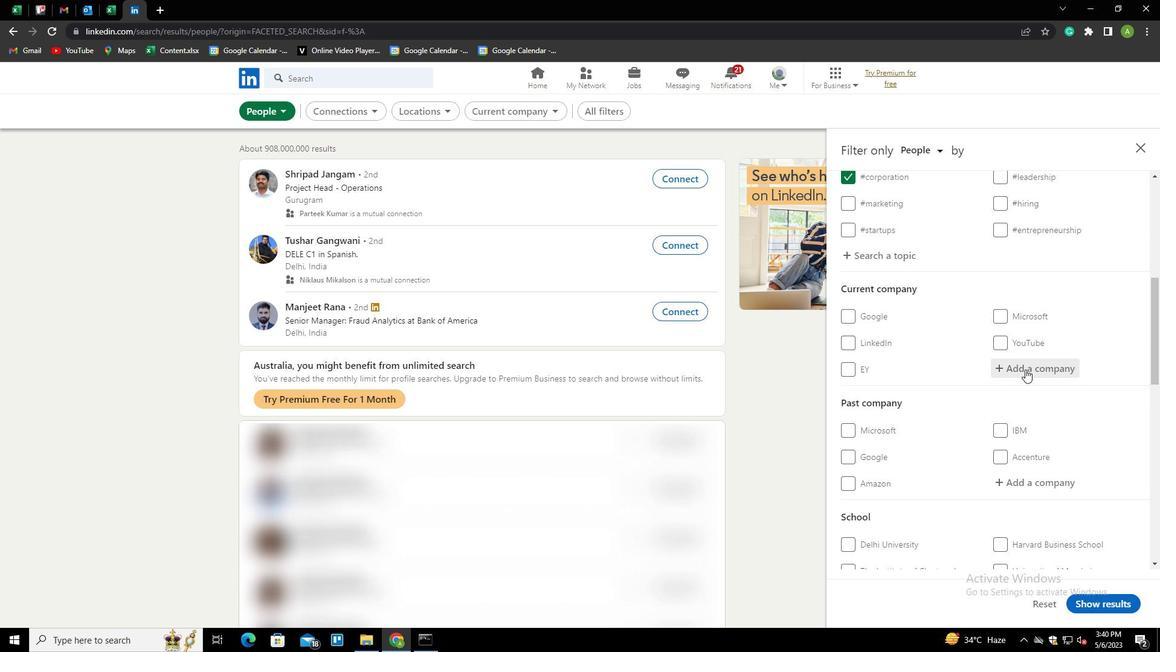 
Action: Mouse pressed left at (1025, 370)
Screenshot: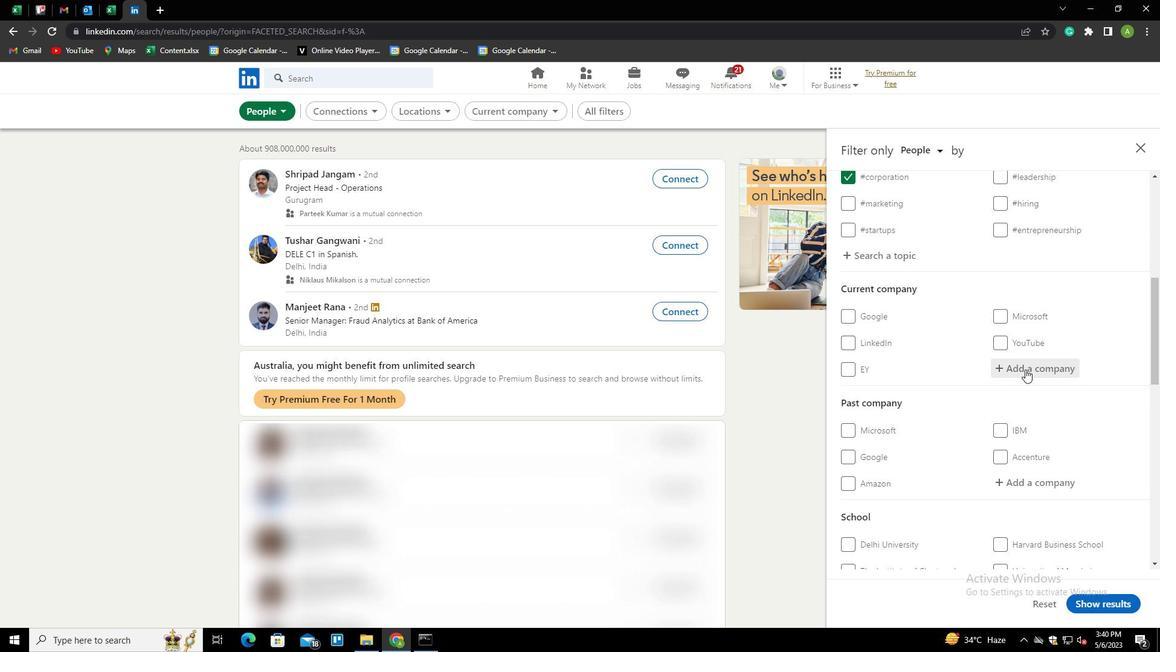 
Action: Mouse moved to (1024, 370)
Screenshot: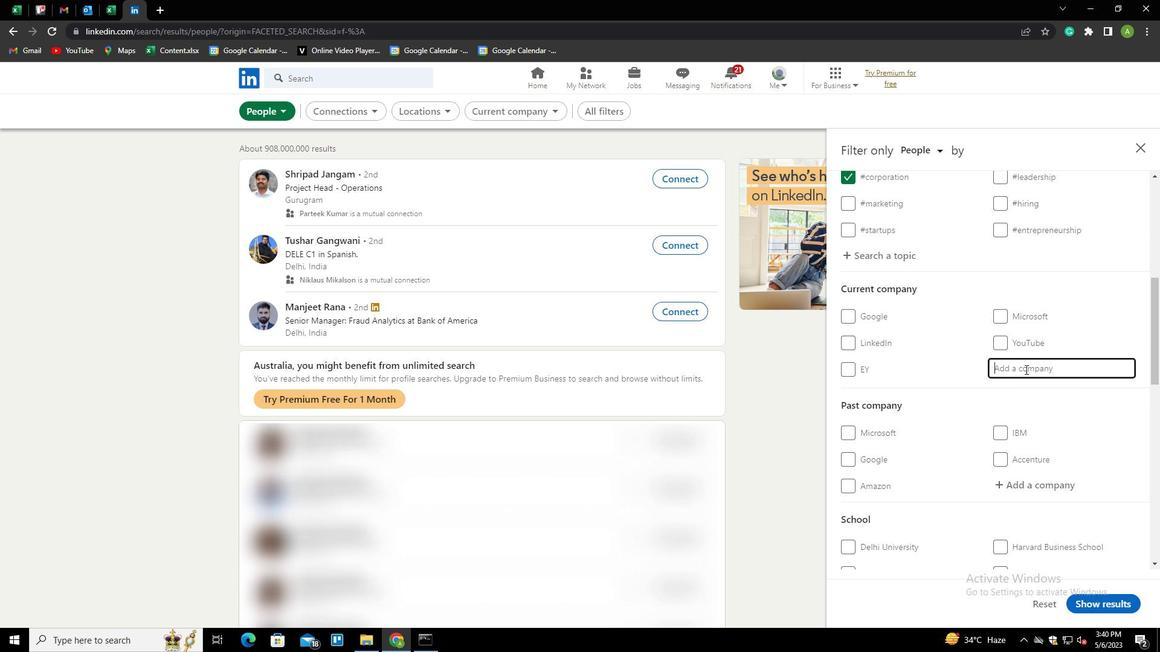 
Action: Key pressed <Key.shift>AA<Key.backspace>S<Key.backspace>AGHR<Key.backspace><Key.backspace><Key.backspace>DHAR<Key.space><Key.shift>HOUSING<Key.space><Key.shift>FINANCE<Key.space><Key.shift>LTD.<Key.down><Key.enter>
Screenshot: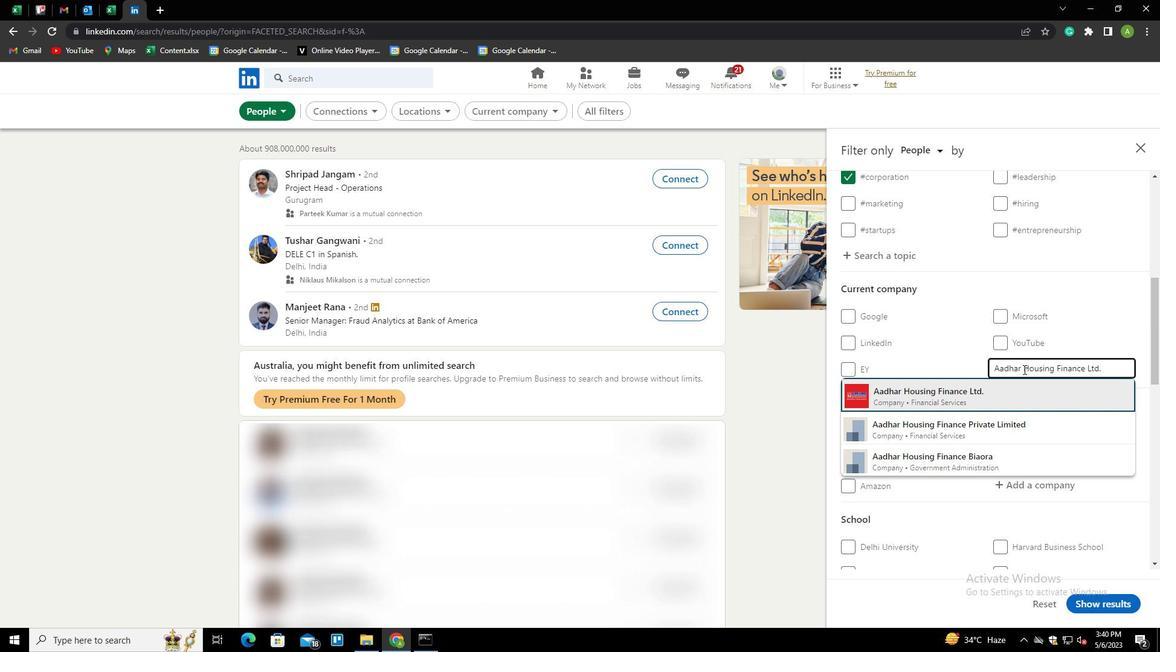 
Action: Mouse scrolled (1024, 369) with delta (0, 0)
Screenshot: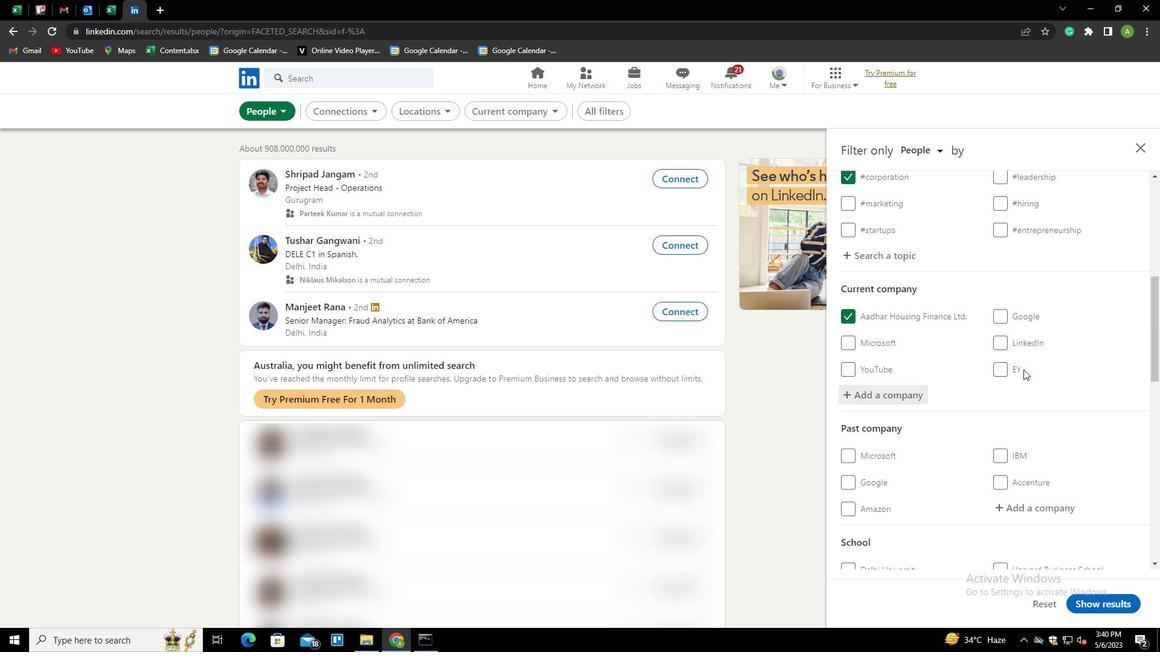 
Action: Mouse scrolled (1024, 369) with delta (0, 0)
Screenshot: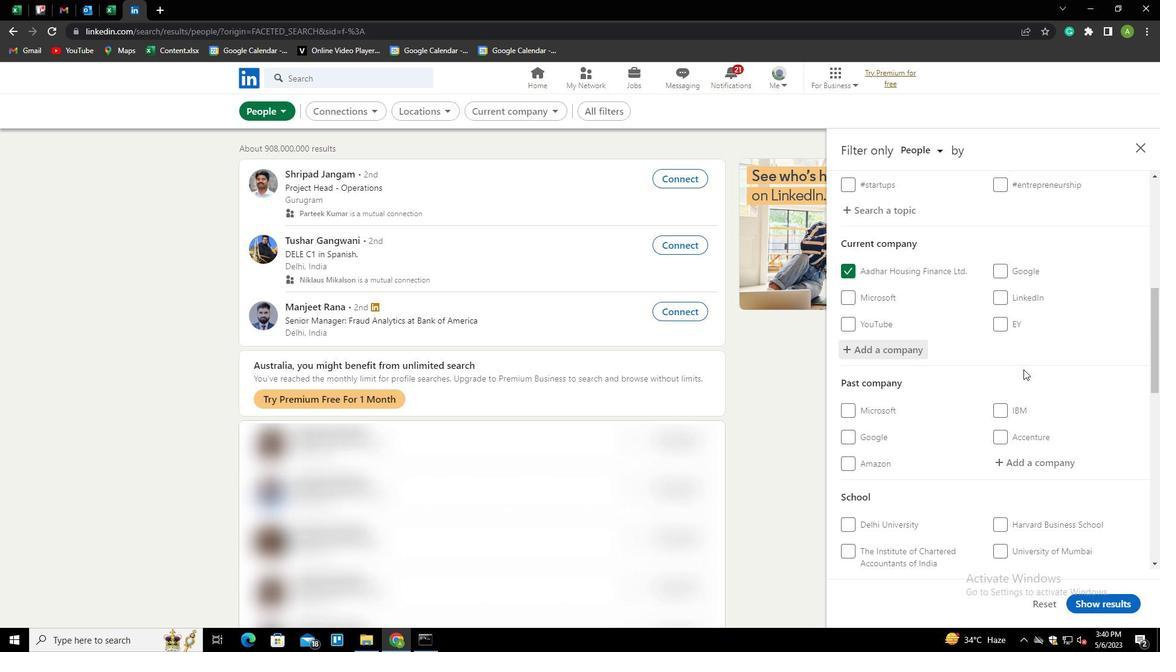 
Action: Mouse scrolled (1024, 369) with delta (0, 0)
Screenshot: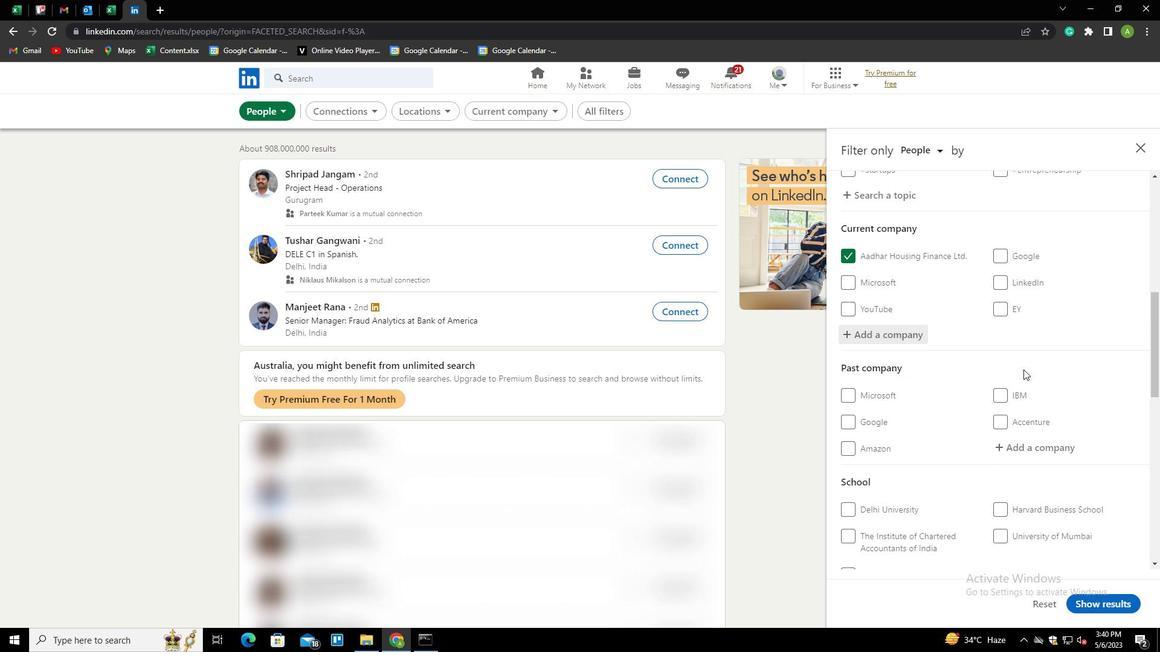 
Action: Mouse moved to (1022, 373)
Screenshot: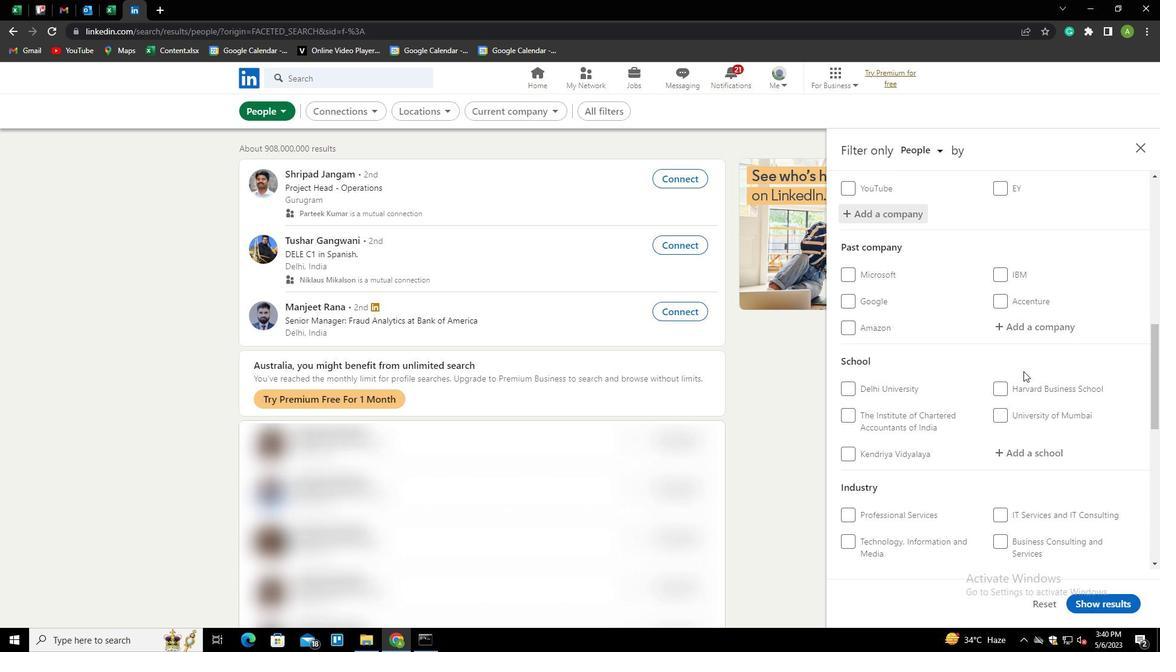
Action: Mouse scrolled (1022, 372) with delta (0, 0)
Screenshot: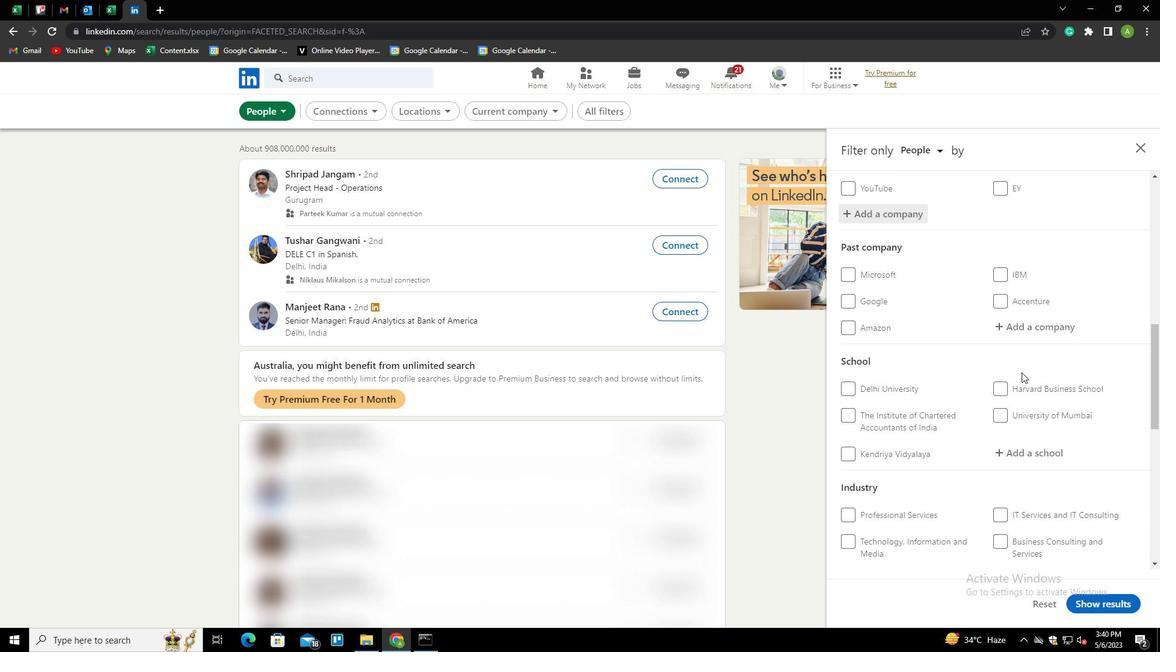 
Action: Mouse moved to (1011, 392)
Screenshot: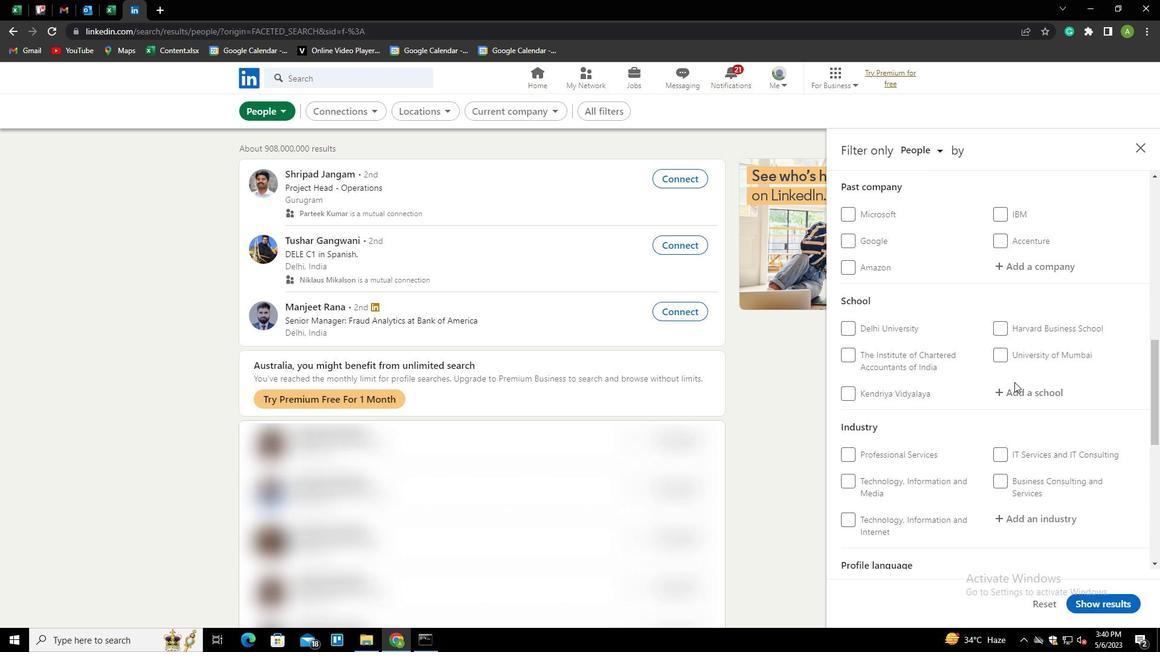 
Action: Mouse pressed left at (1011, 392)
Screenshot: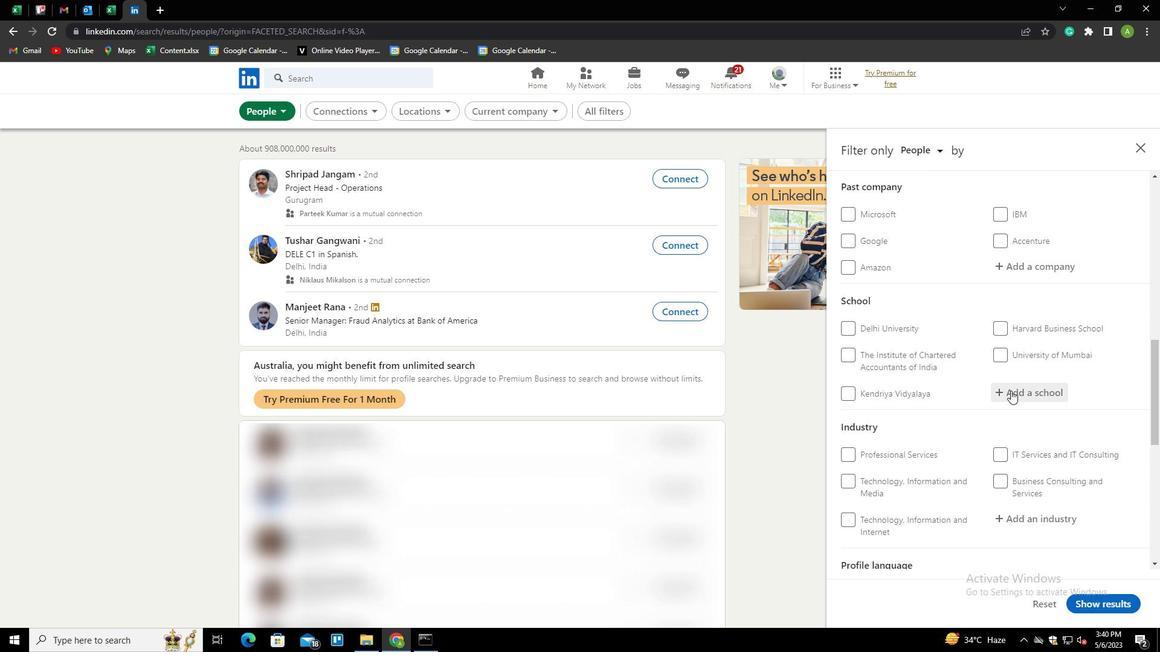 
Action: Key pressed <Key.shift><Key.shift><Key.shift><Key.shift><Key.shift><Key.shift>PREDI<Key.backspace><Key.backspace>SIDENCY<Key.space><Key.shift>COLLEGE<Key.shift_r><Key.left><Key.left><Key.left><Key.left><Key.left><Key.left><Key.left><Key.shift>UNIVERIT<Key.backspace><Key.backspace>SITY<Key.down><Key.down><Key.down><Key.enter>
Screenshot: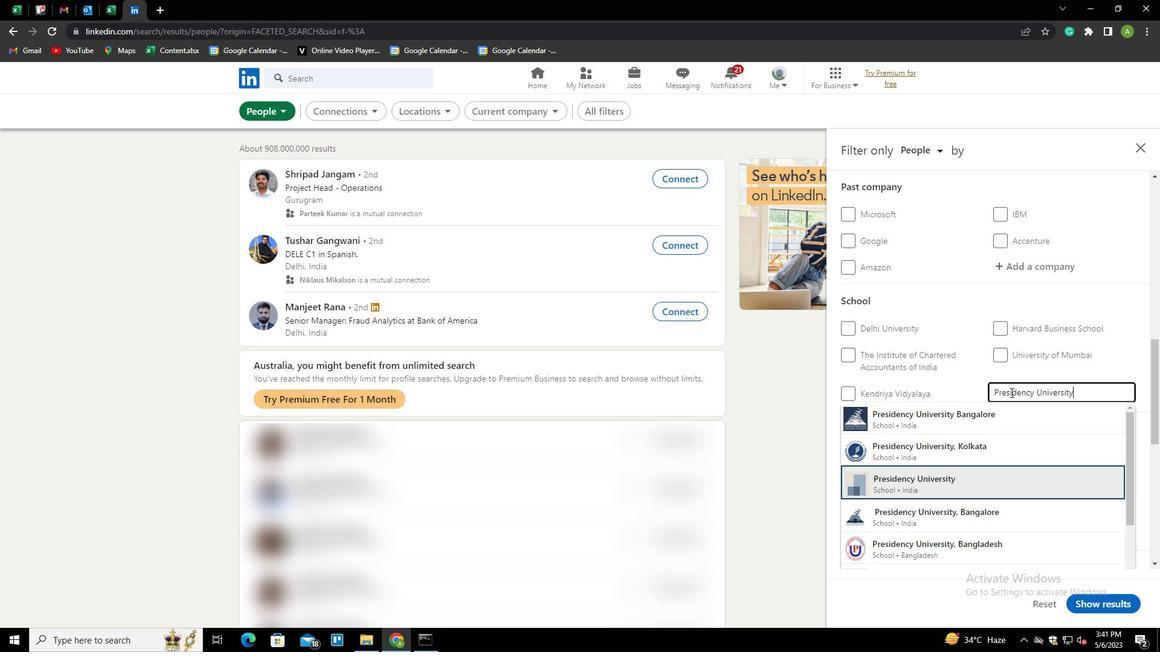 
Action: Mouse scrolled (1011, 392) with delta (0, 0)
Screenshot: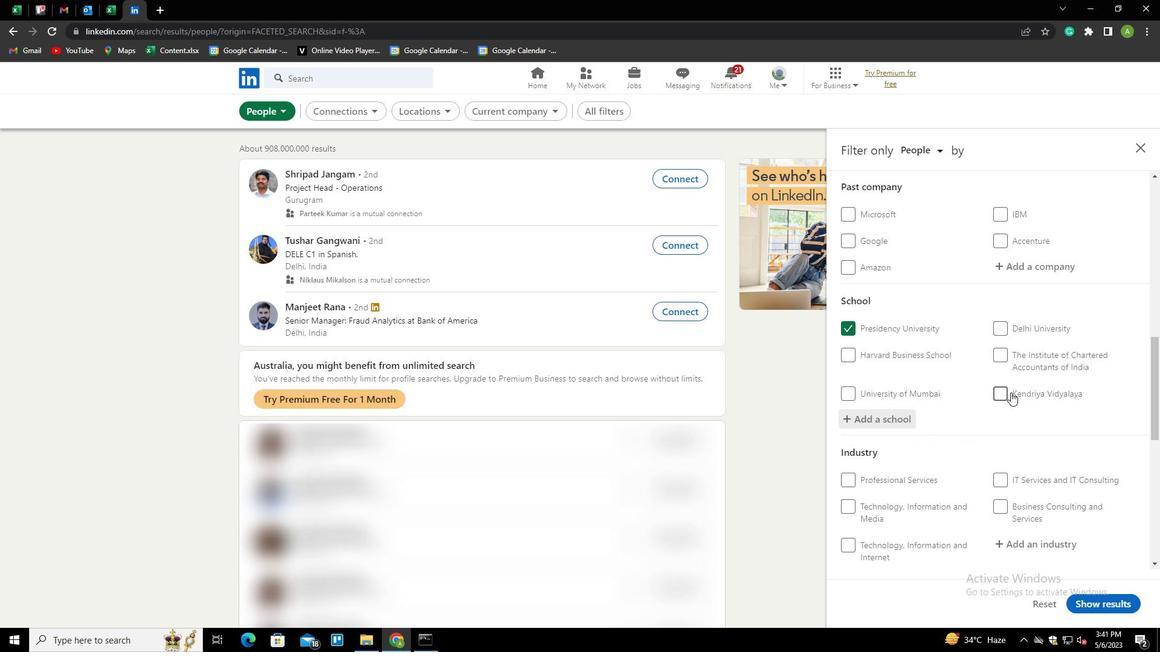 
Action: Mouse scrolled (1011, 392) with delta (0, 0)
Screenshot: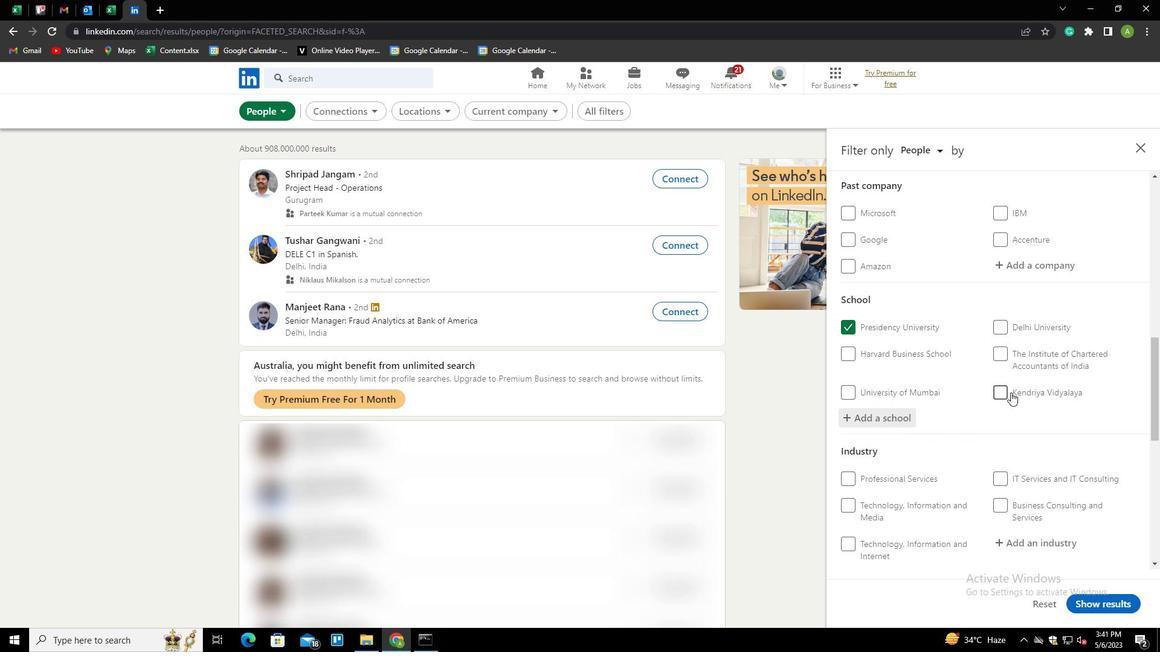 
Action: Mouse moved to (1016, 424)
Screenshot: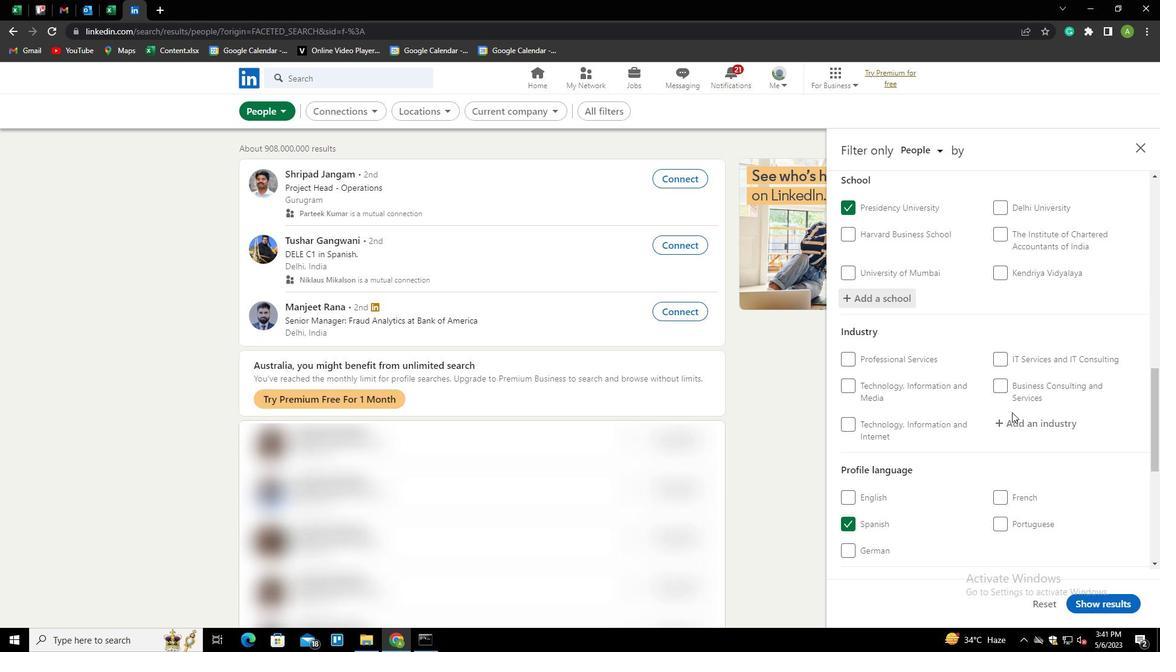 
Action: Mouse pressed left at (1016, 424)
Screenshot: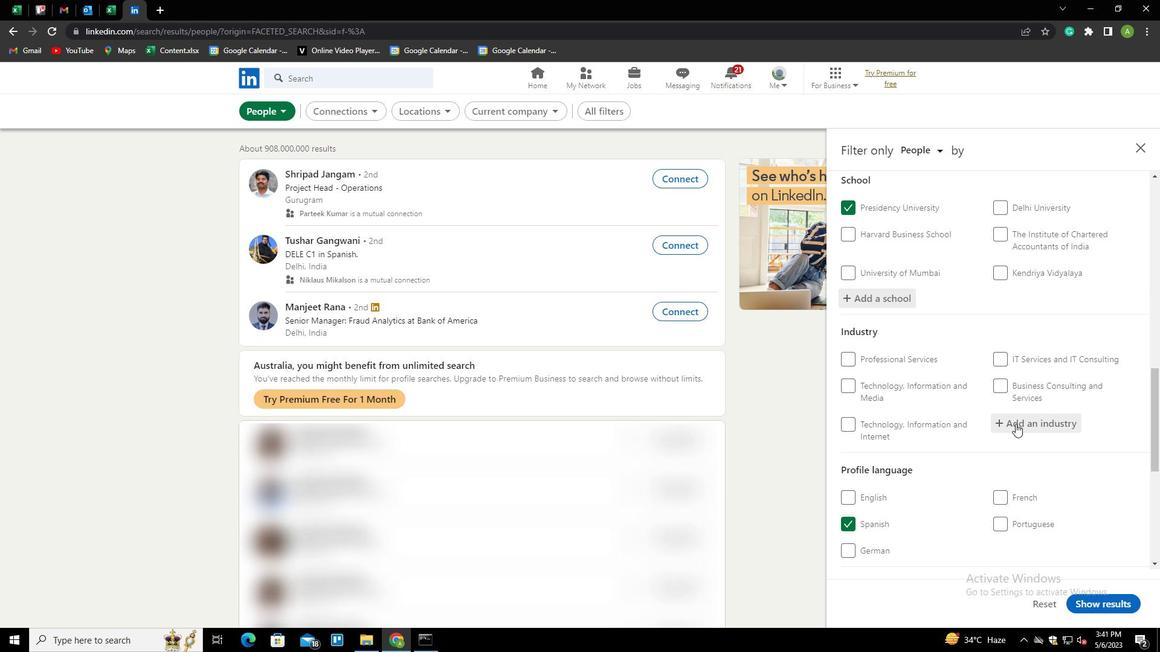 
Action: Key pressed <Key.shift>AGRICULTURE,<Key.space><Key.shift>CONSTRUCTION,<Key.space><Key.shift>MININ<Key.down><Key.enter>
Screenshot: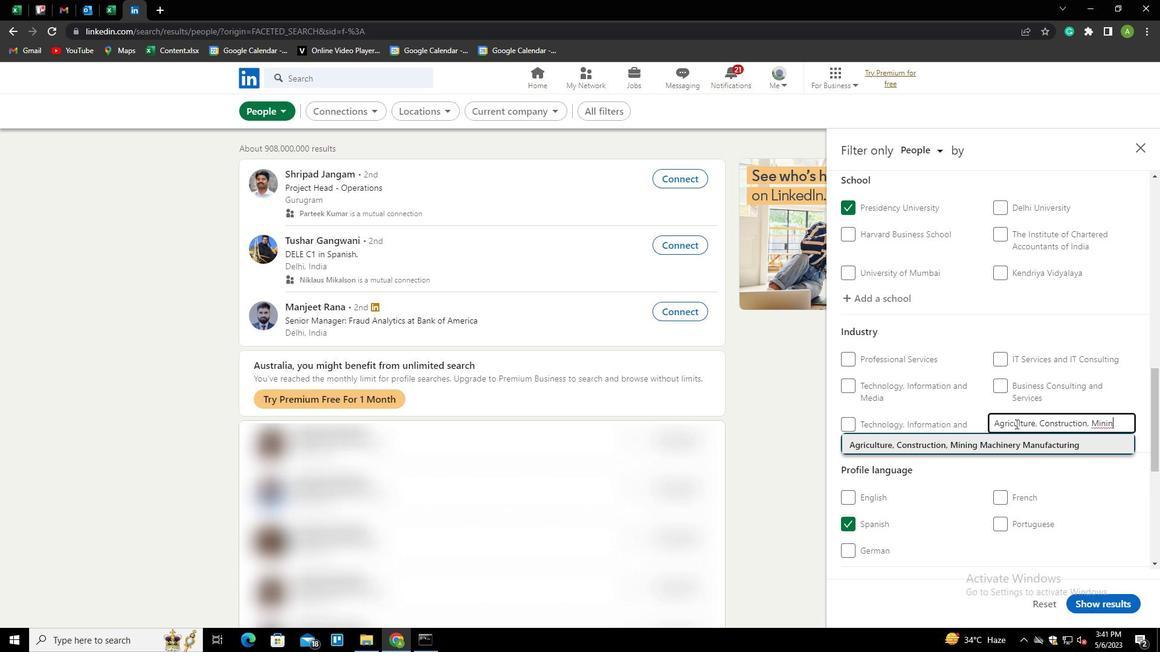 
Action: Mouse moved to (1013, 423)
Screenshot: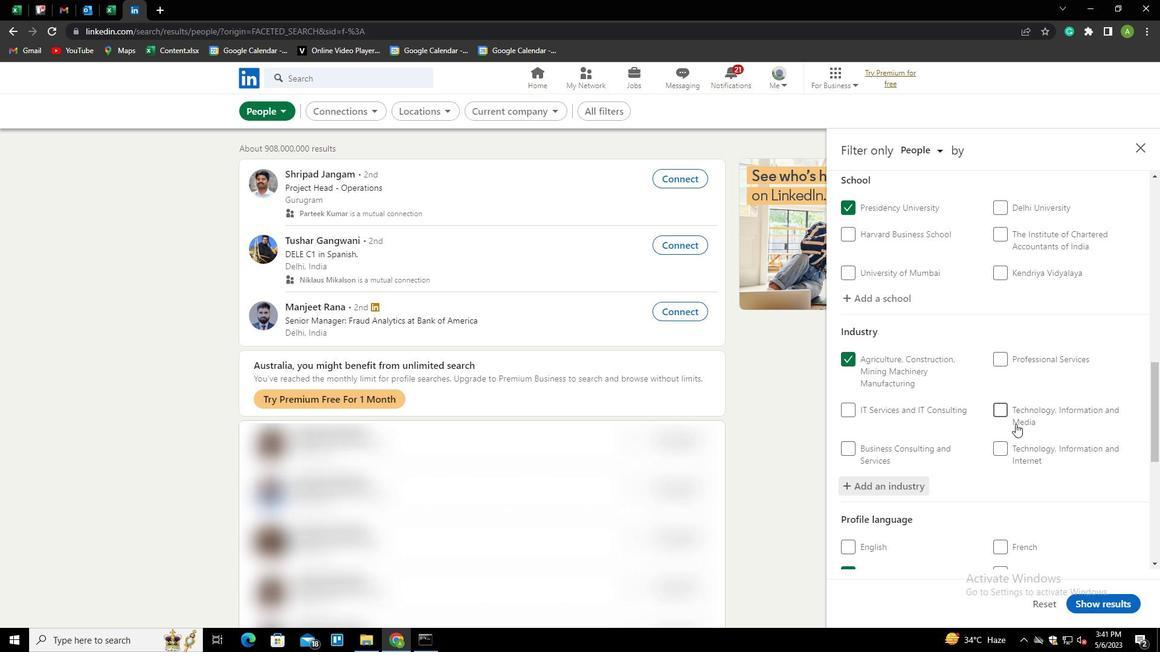 
Action: Mouse scrolled (1013, 422) with delta (0, 0)
Screenshot: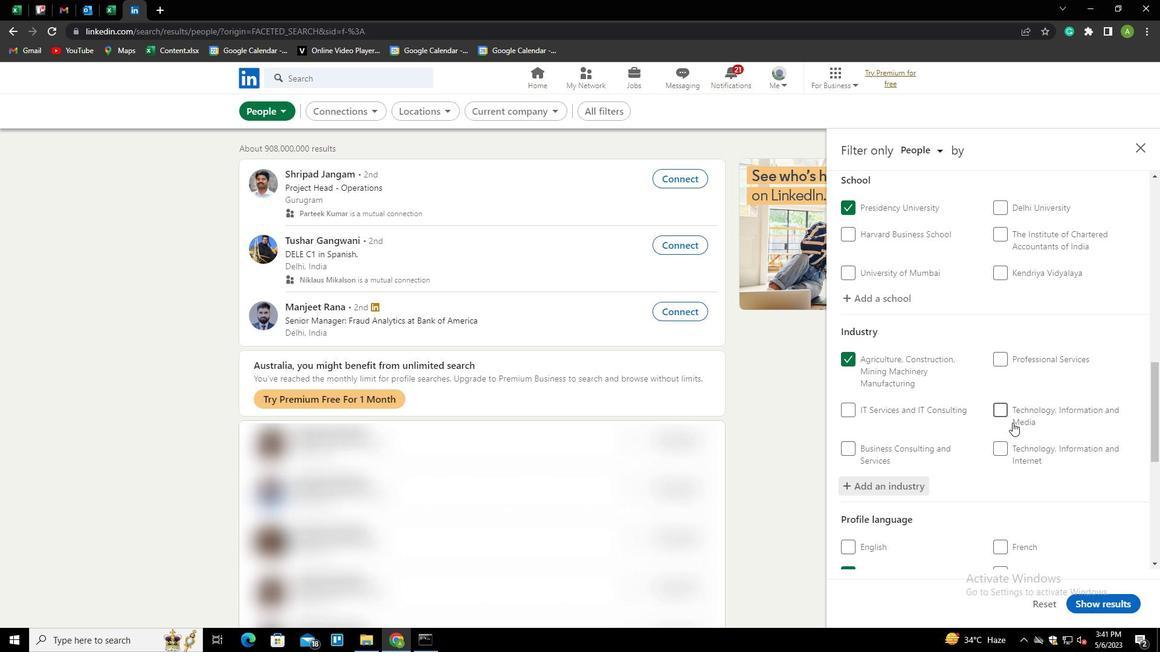 
Action: Mouse scrolled (1013, 422) with delta (0, 0)
Screenshot: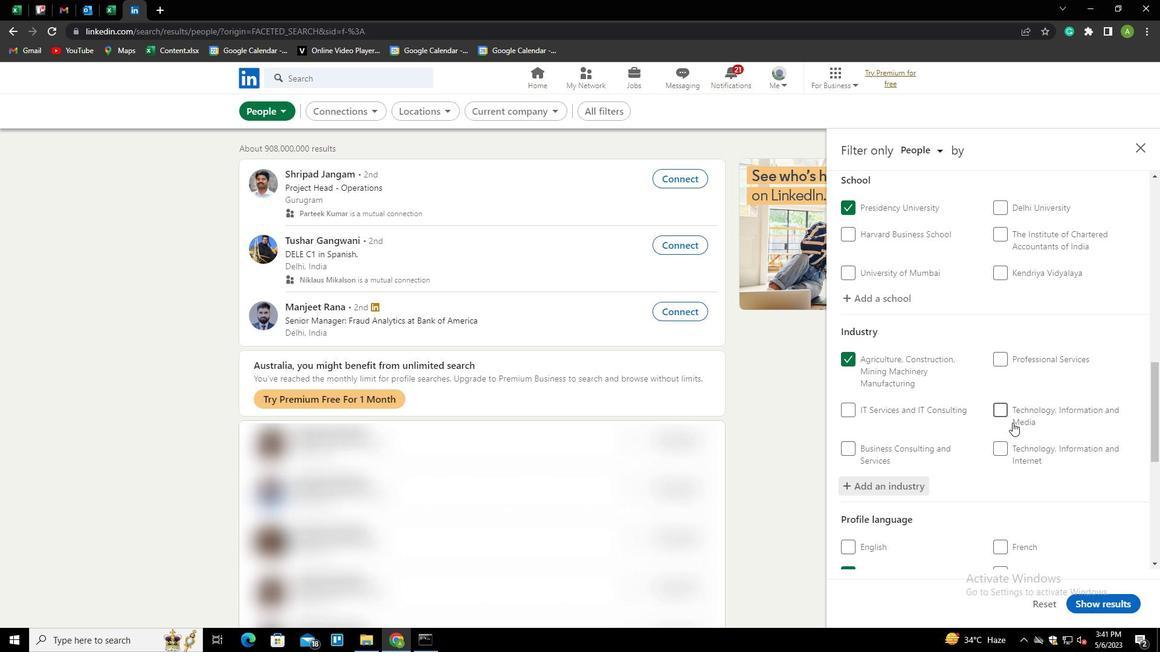 
Action: Mouse scrolled (1013, 422) with delta (0, 0)
Screenshot: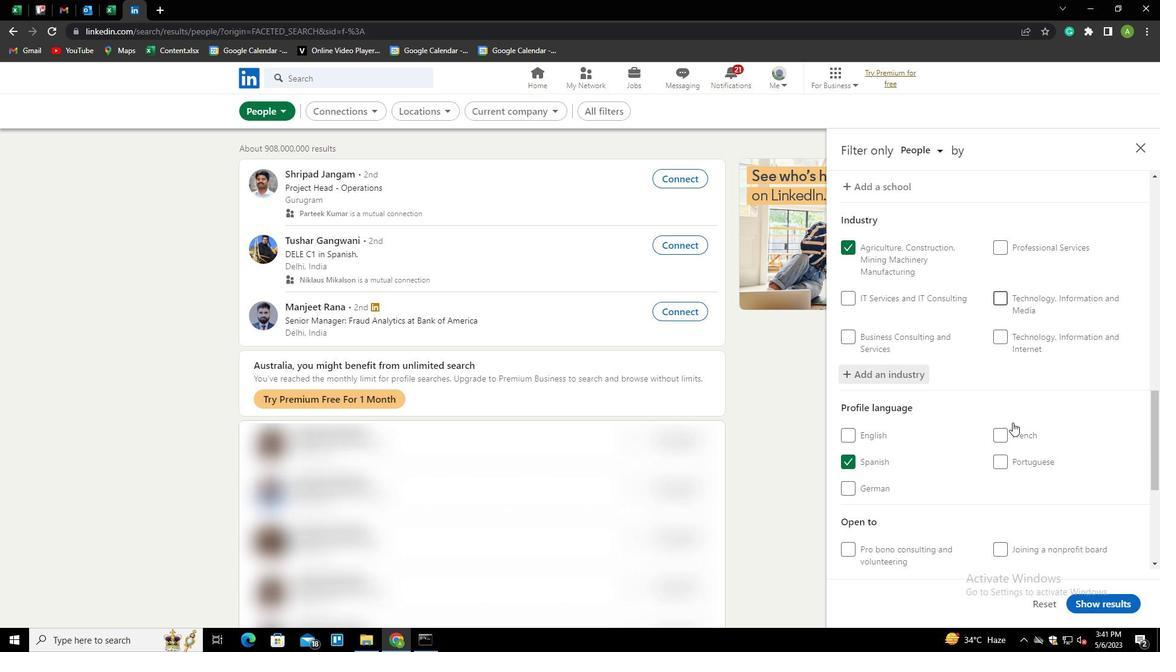 
Action: Mouse scrolled (1013, 422) with delta (0, 0)
Screenshot: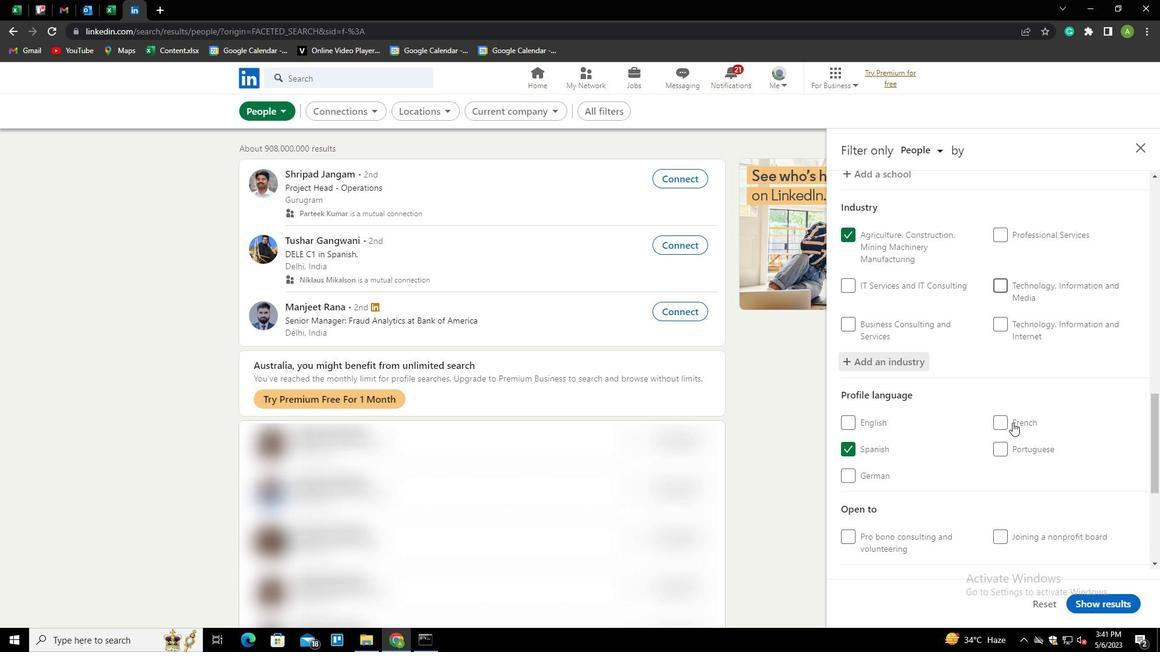 
Action: Mouse scrolled (1013, 422) with delta (0, 0)
Screenshot: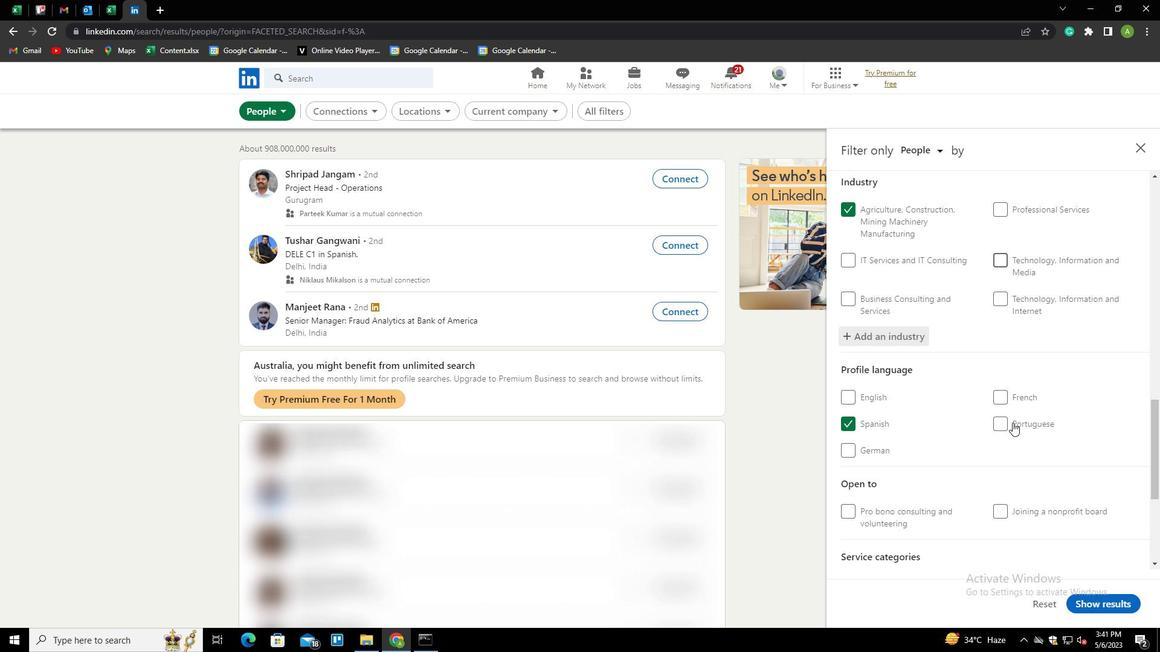 
Action: Mouse scrolled (1013, 422) with delta (0, 0)
Screenshot: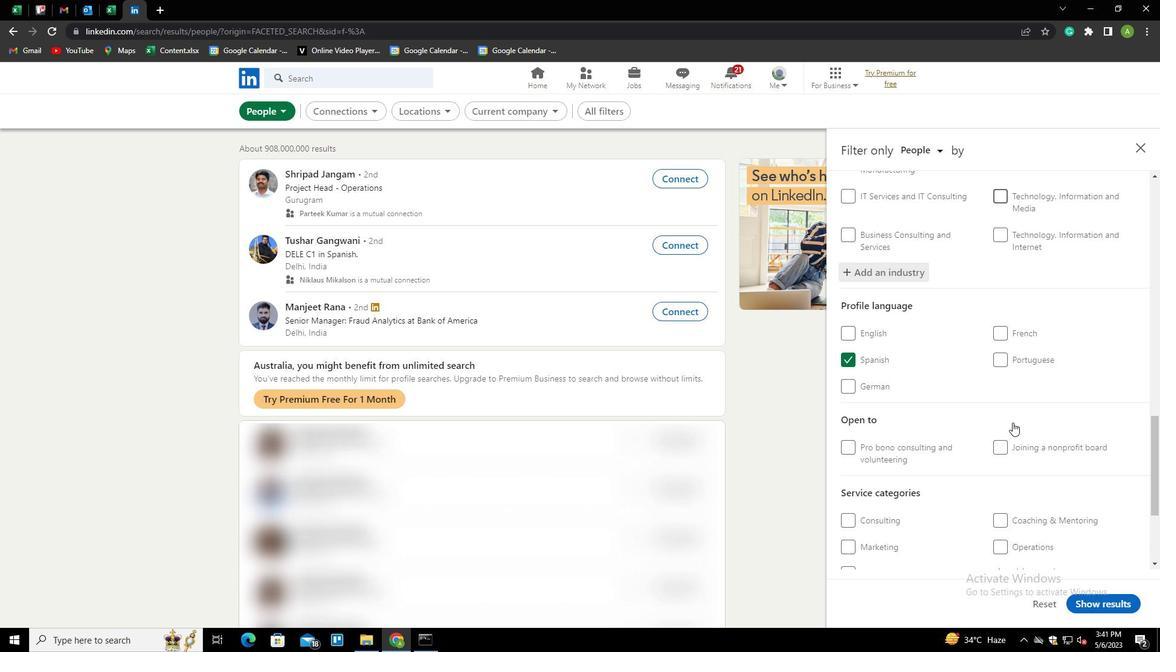 
Action: Mouse moved to (1013, 426)
Screenshot: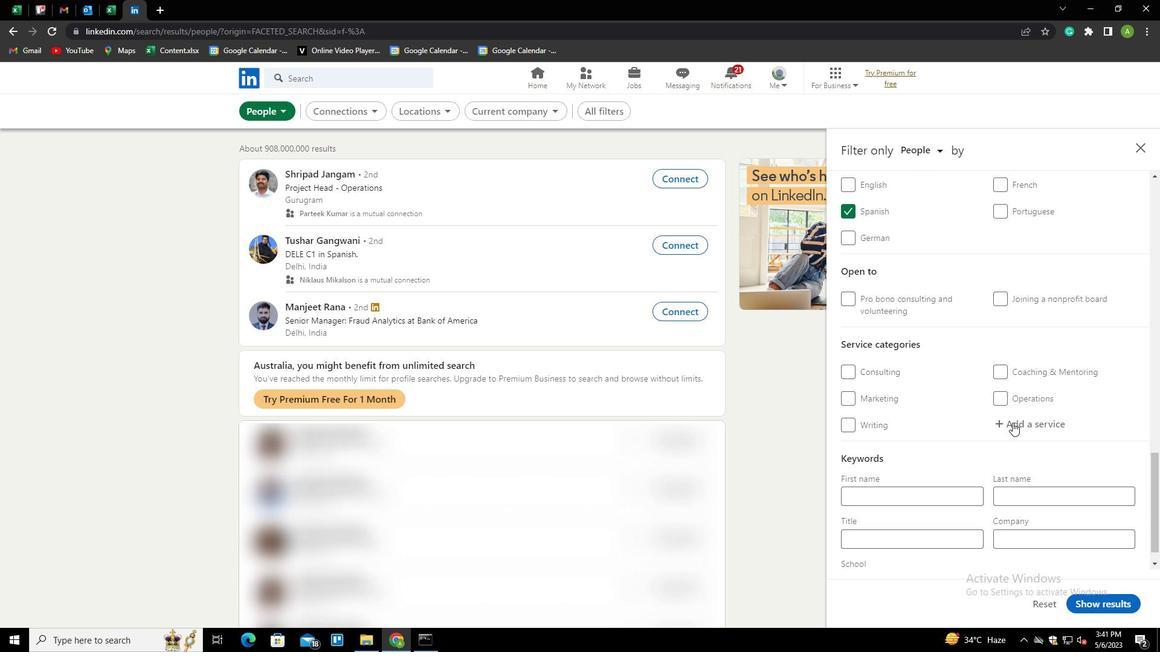 
Action: Mouse pressed left at (1013, 426)
Screenshot: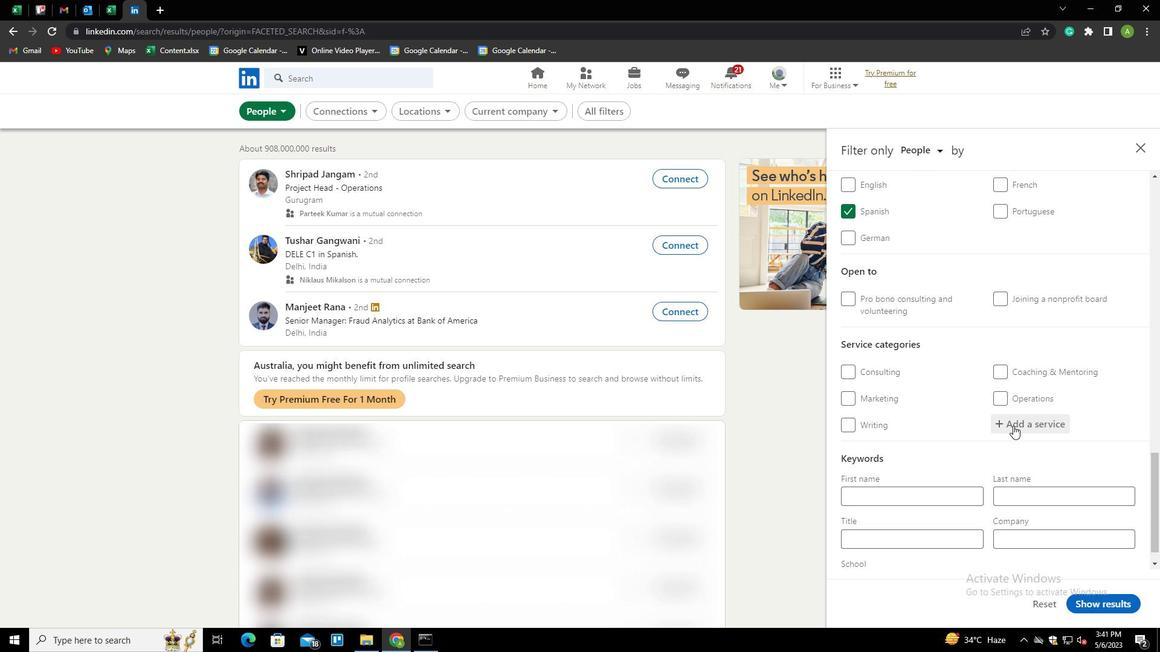 
Action: Key pressed <Key.shift><Key.shift><Key.shift><Key.shift><Key.shift><Key.shift><Key.shift><Key.shift><Key.shift><Key.shift><Key.shift><Key.shift><Key.shift><Key.shift><Key.shift><Key.shift>LOANS<Key.down><Key.enter>
Screenshot: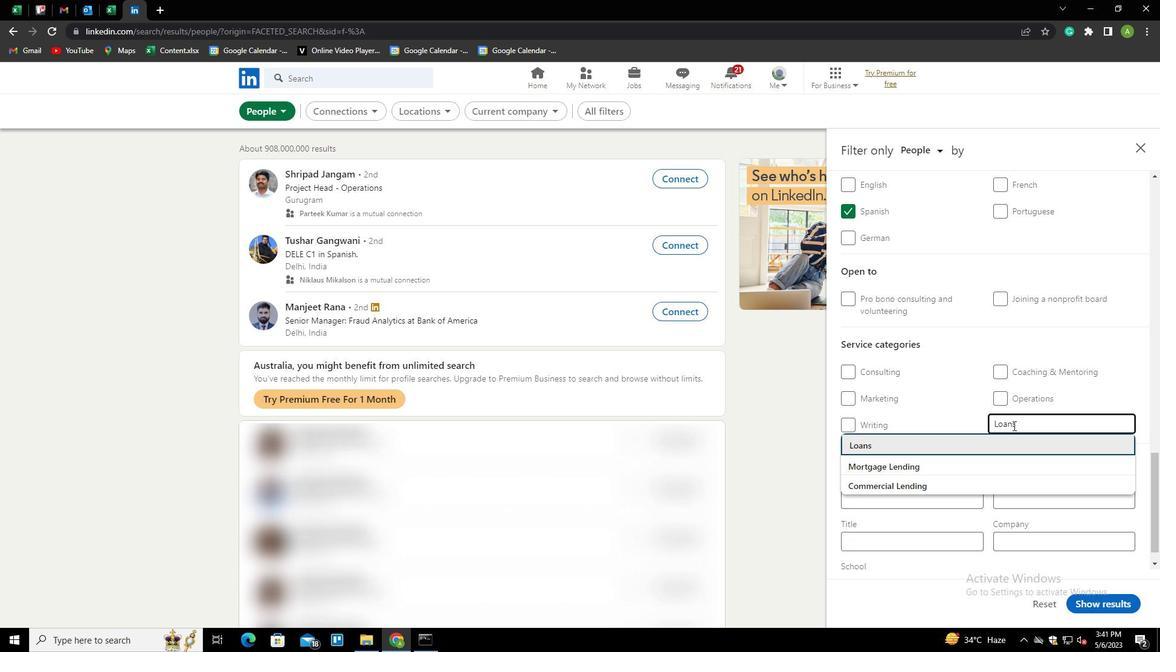 
Action: Mouse scrolled (1013, 425) with delta (0, 0)
Screenshot: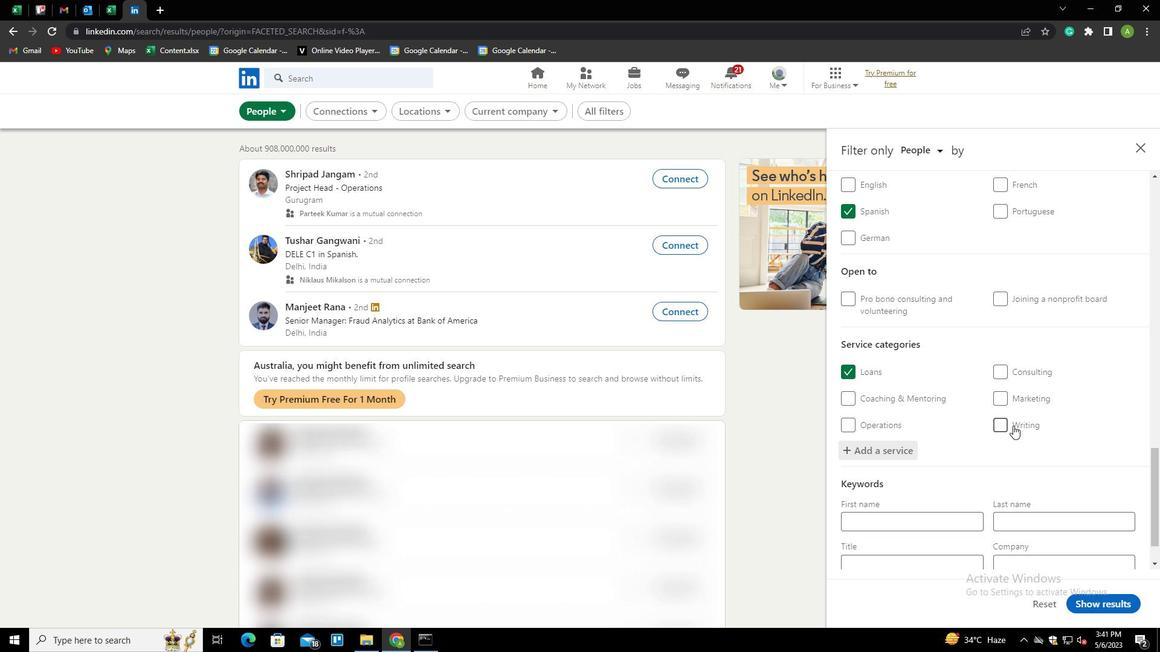 
Action: Mouse scrolled (1013, 425) with delta (0, 0)
Screenshot: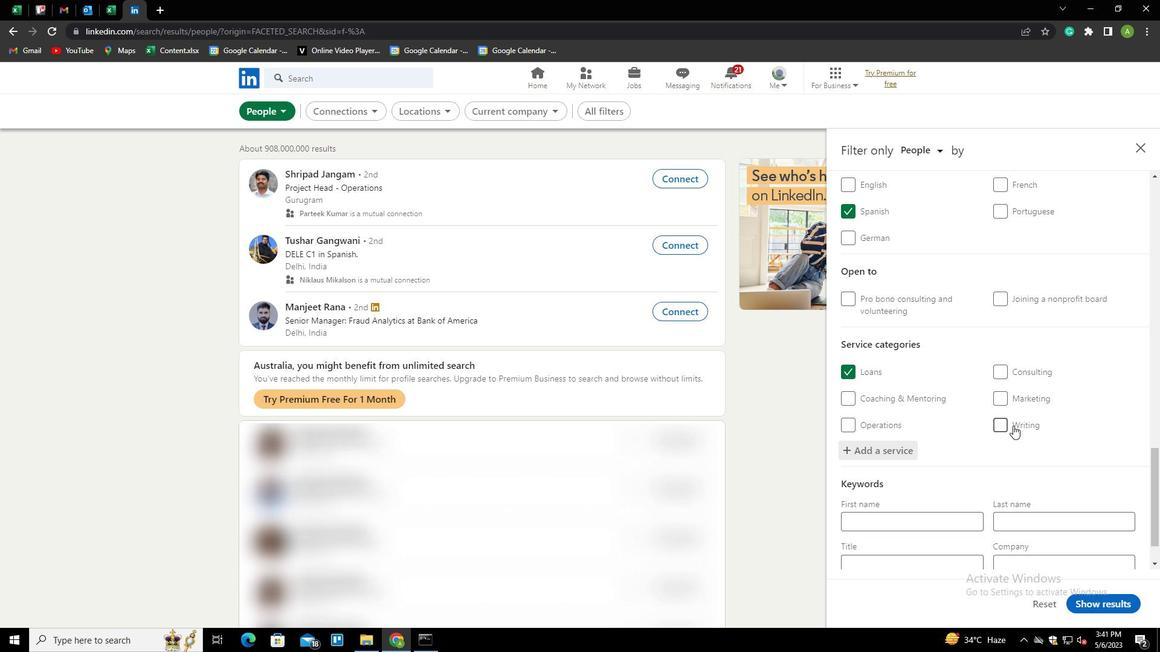 
Action: Mouse scrolled (1013, 425) with delta (0, 0)
Screenshot: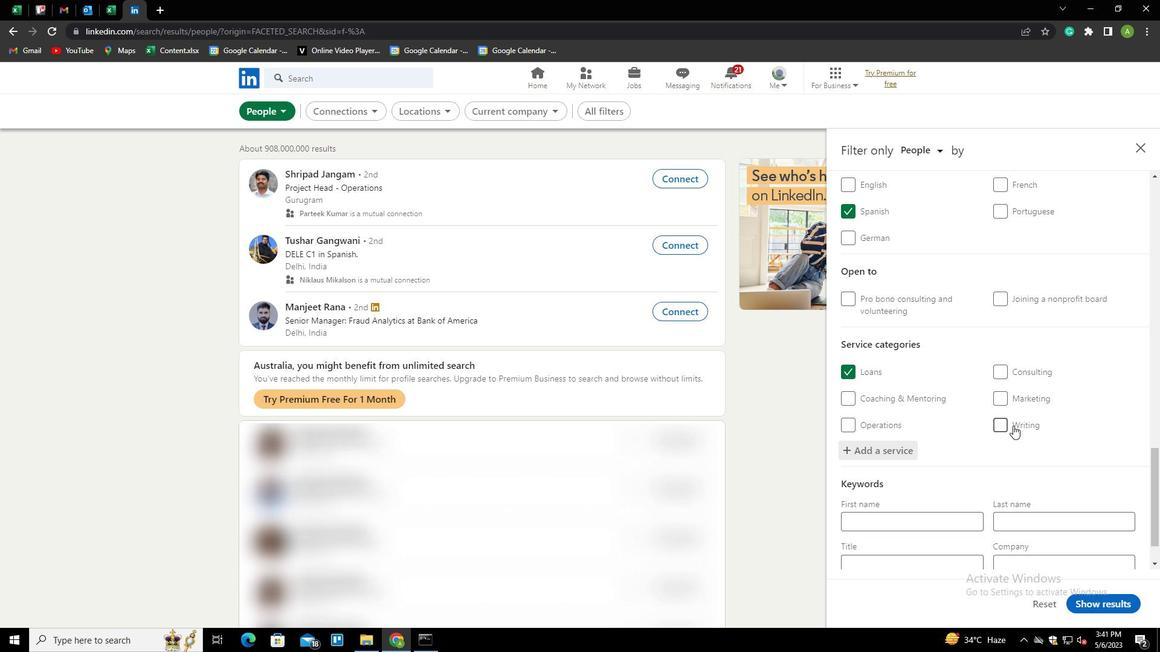 
Action: Mouse scrolled (1013, 425) with delta (0, 0)
Screenshot: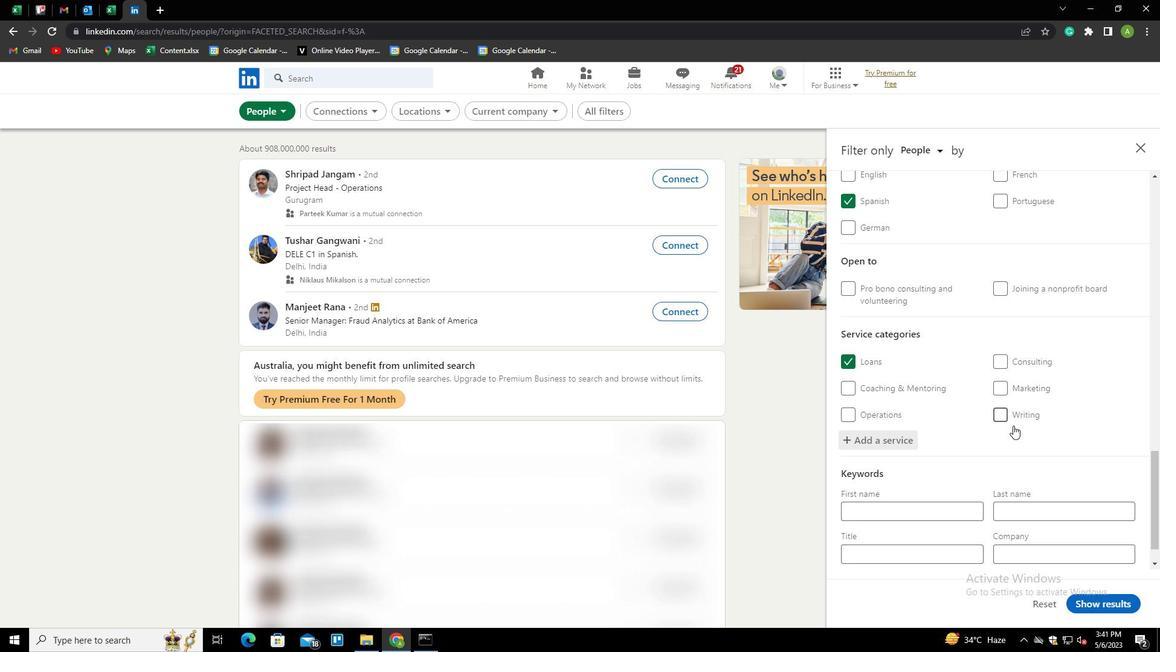 
Action: Mouse moved to (908, 512)
Screenshot: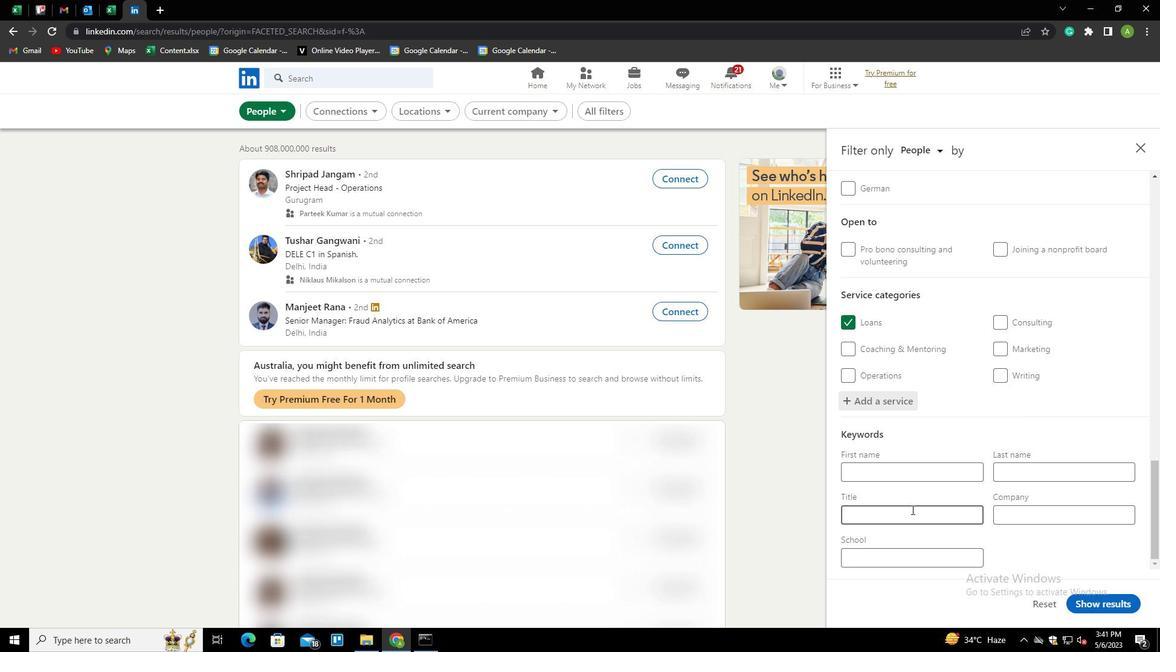 
Action: Mouse pressed left at (908, 512)
Screenshot: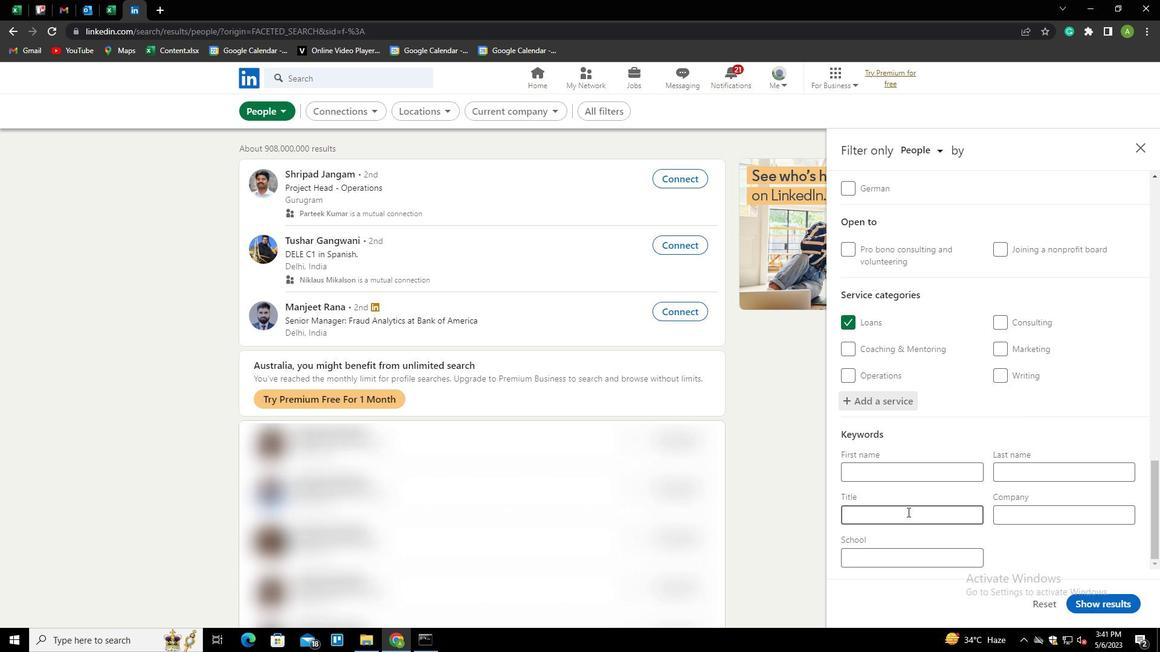
Action: Key pressed <Key.shift><Key.shift><Key.shift><Key.shift><Key.shift><Key.shift><Key.shift><Key.shift><Key.shift><Key.shift>CUSTOMER<Key.space><Key.shift>SUPPORT
Screenshot: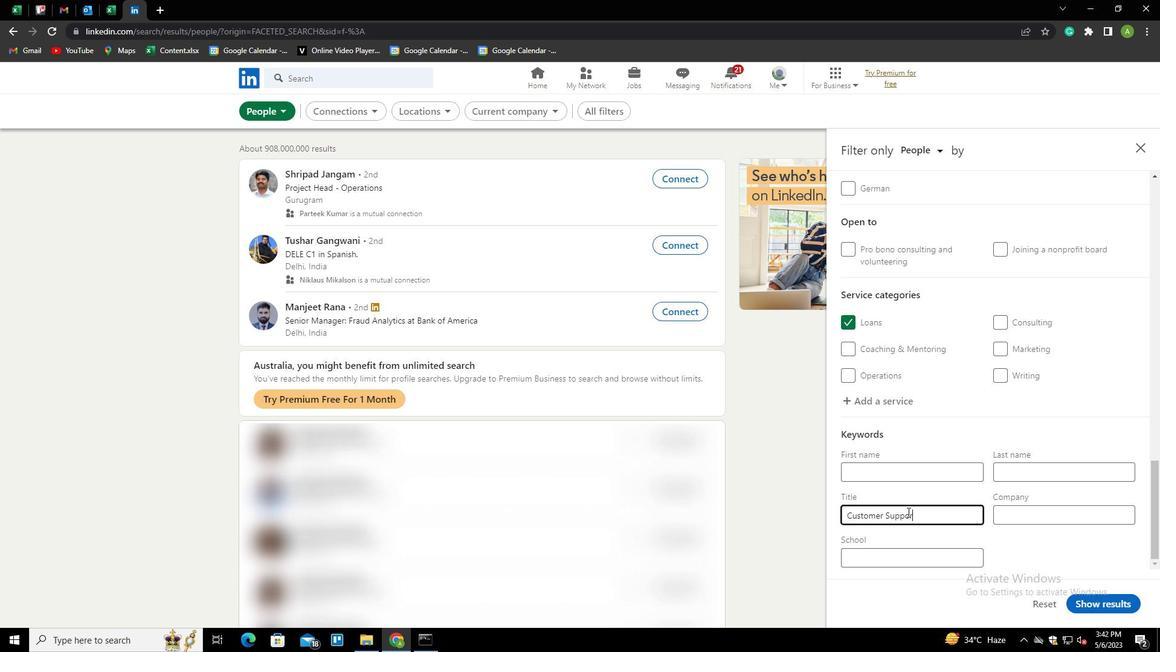 
Action: Mouse moved to (1085, 565)
Screenshot: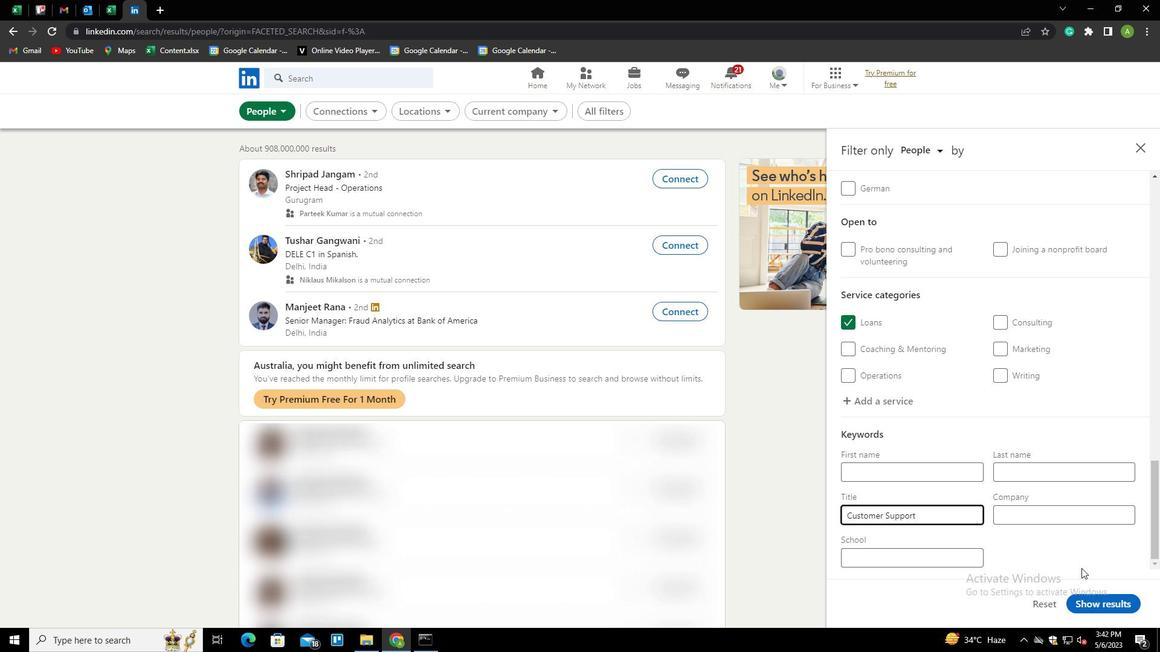 
Action: Mouse pressed left at (1085, 565)
Screenshot: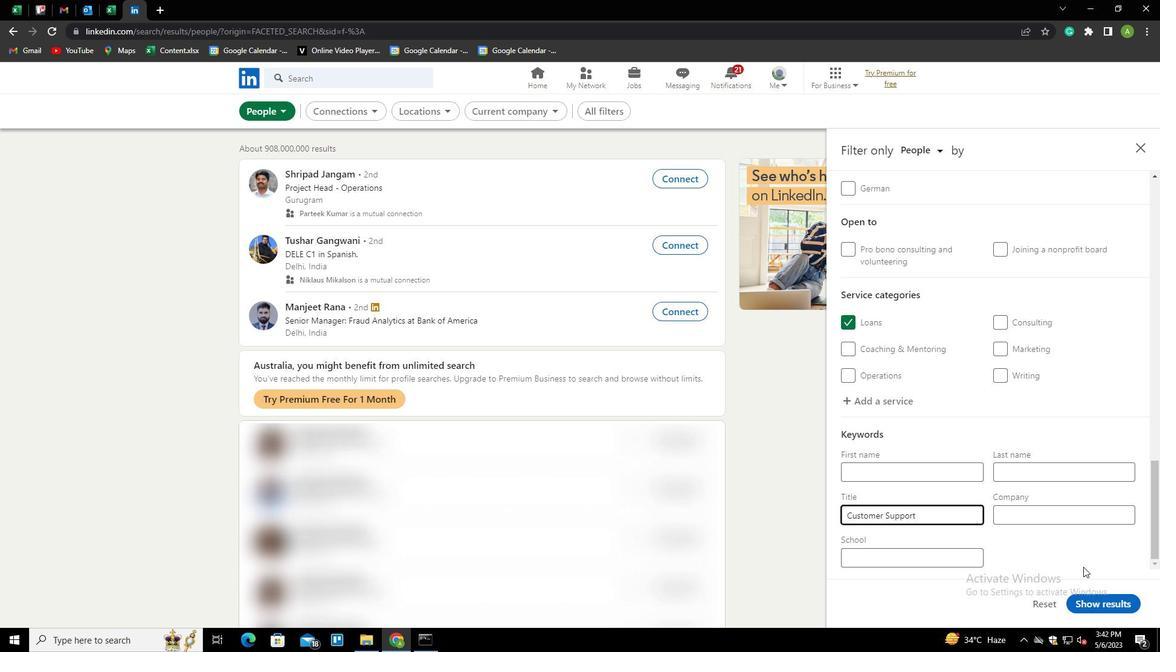 
Action: Mouse moved to (1103, 599)
Screenshot: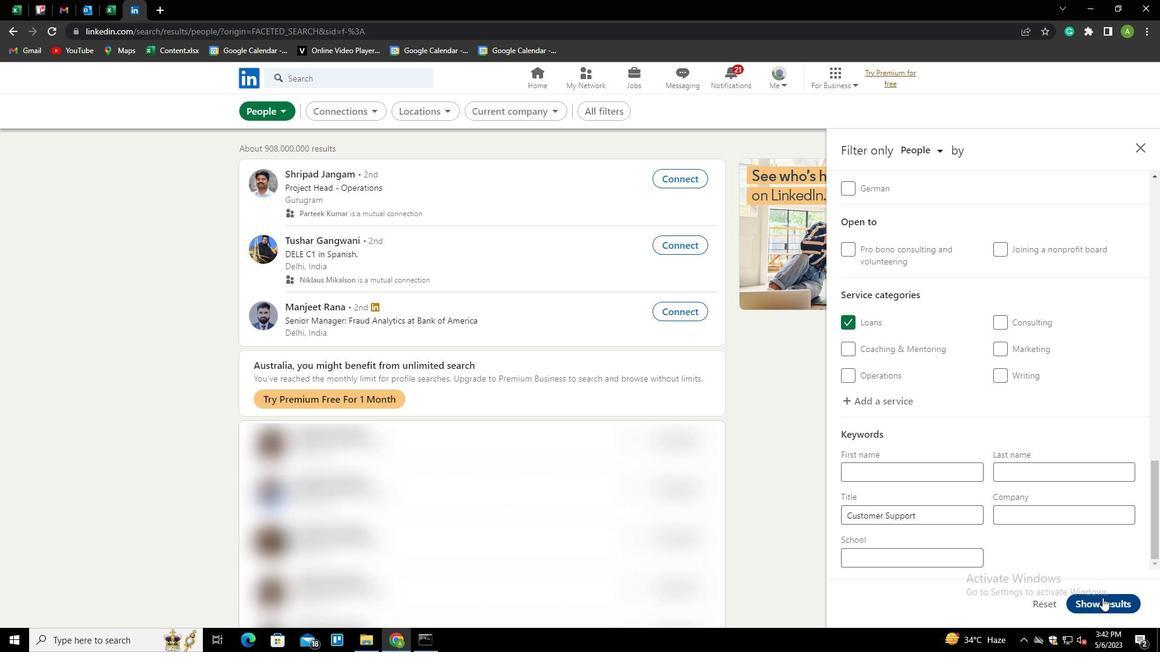 
Action: Mouse pressed left at (1103, 599)
Screenshot: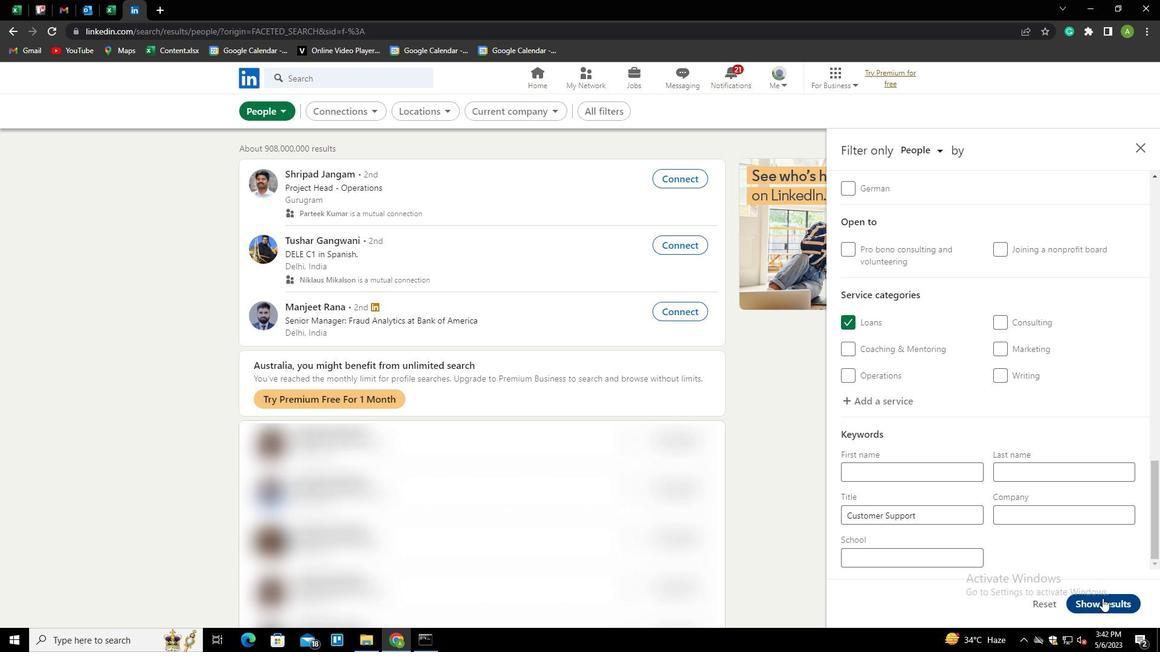 
